Task: Find a place to stay in Renqiu, China, from June 11 to June 17 for 1 guest, with a price range of ₹5000 to ₹12000, a private room, and free cancellation.
Action: Mouse moved to (395, 91)
Screenshot: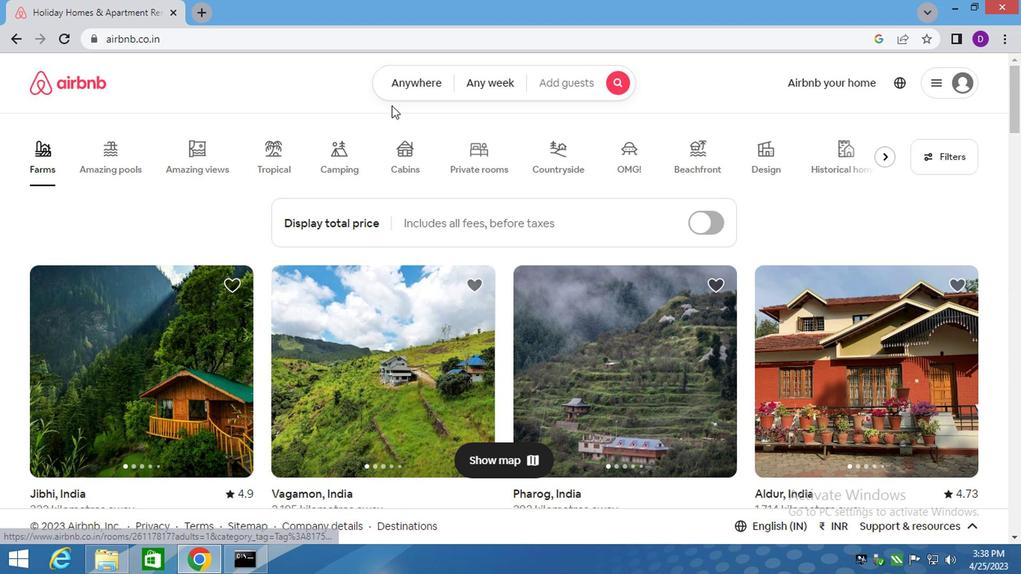 
Action: Mouse pressed left at (395, 91)
Screenshot: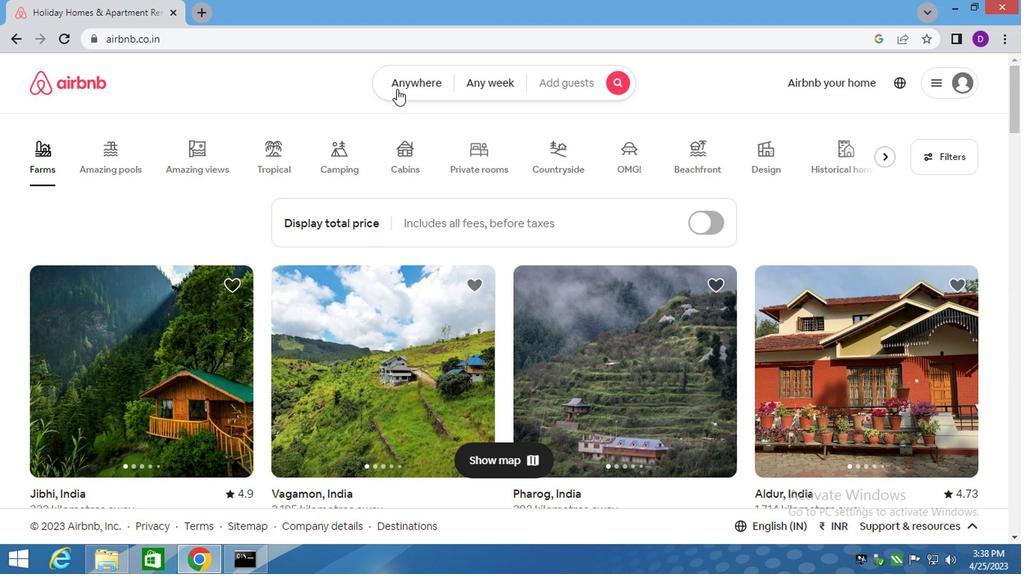 
Action: Mouse moved to (246, 149)
Screenshot: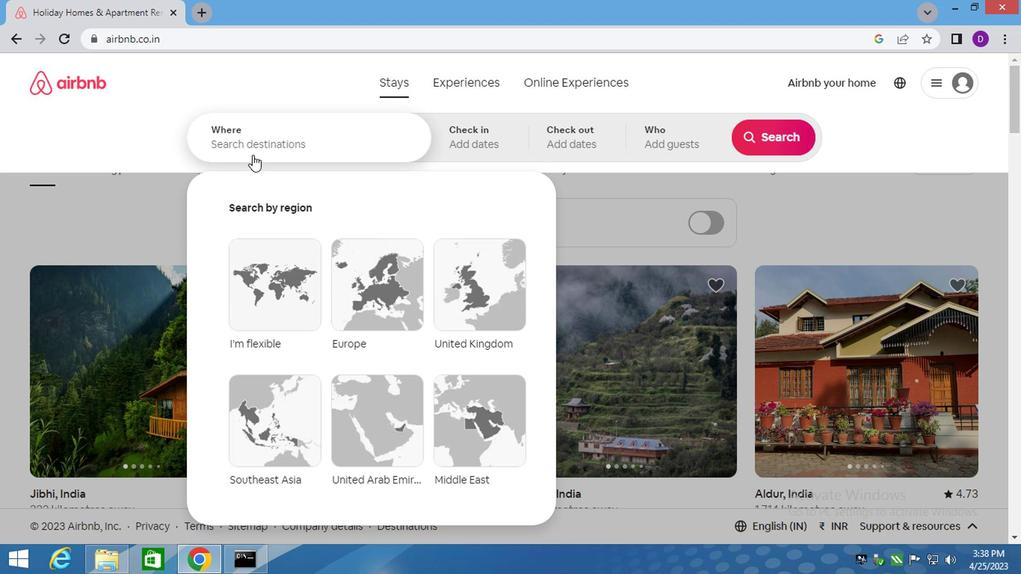 
Action: Mouse pressed left at (246, 149)
Screenshot: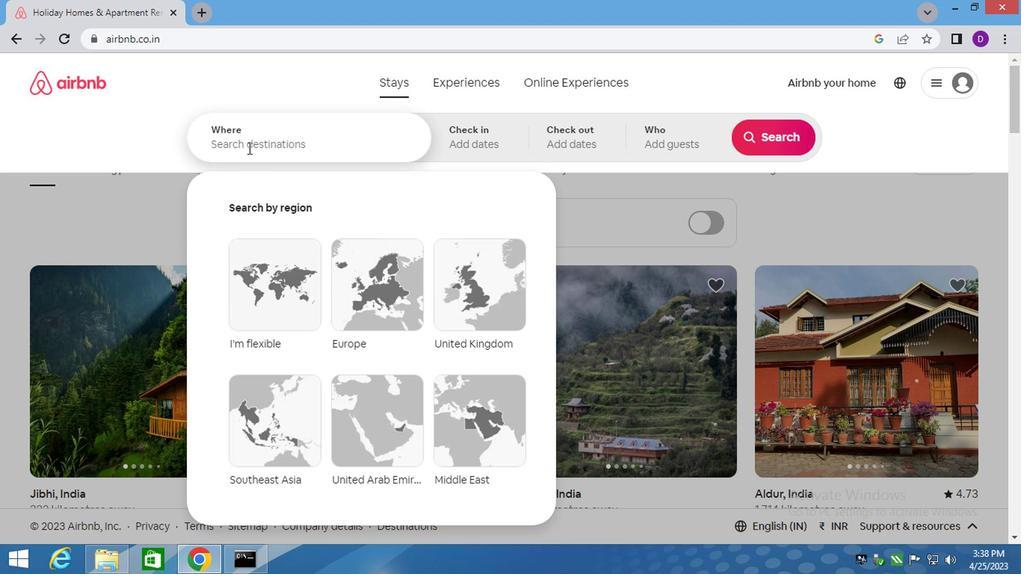 
Action: Key pressed <Key.shift><Key.shift><Key.shift><Key.shift><Key.shift><Key.shift><Key.shift><Key.shift><Key.shift><Key.shift><Key.shift><Key.shift><Key.shift><Key.shift>RENQUI,<Key.space><Key.shift>CHINA<Key.enter>
Screenshot: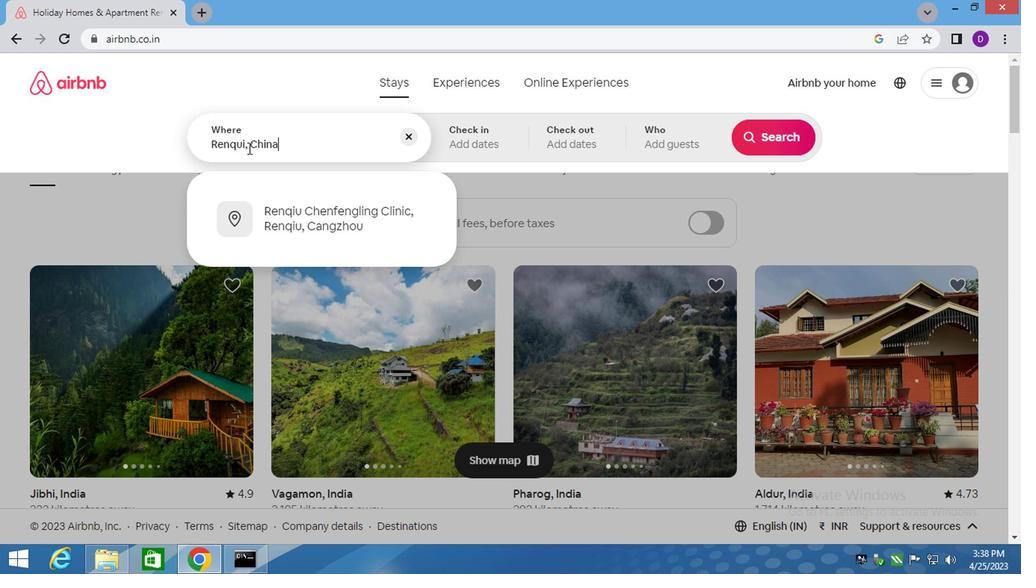 
Action: Mouse moved to (755, 252)
Screenshot: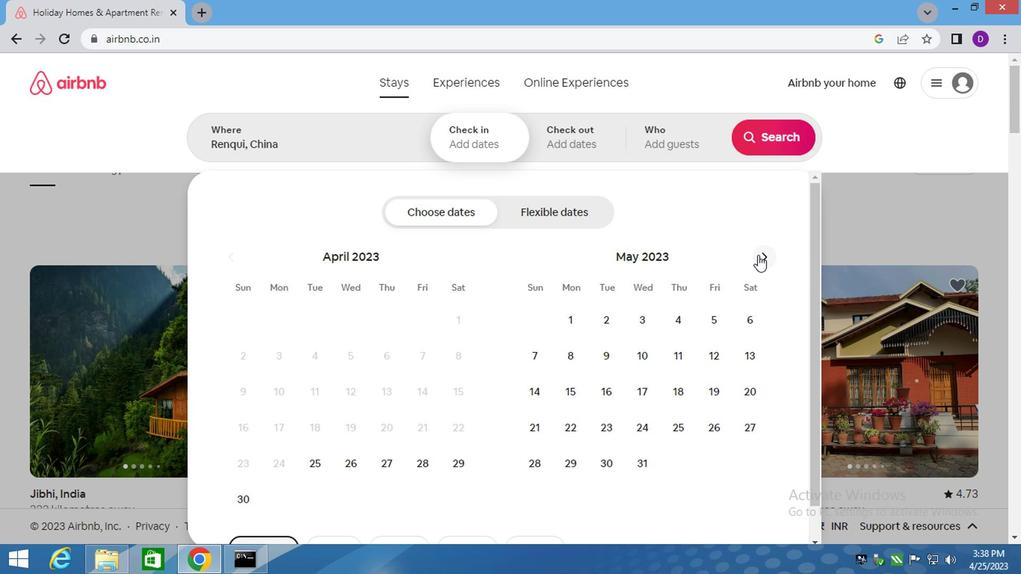 
Action: Mouse pressed left at (755, 252)
Screenshot: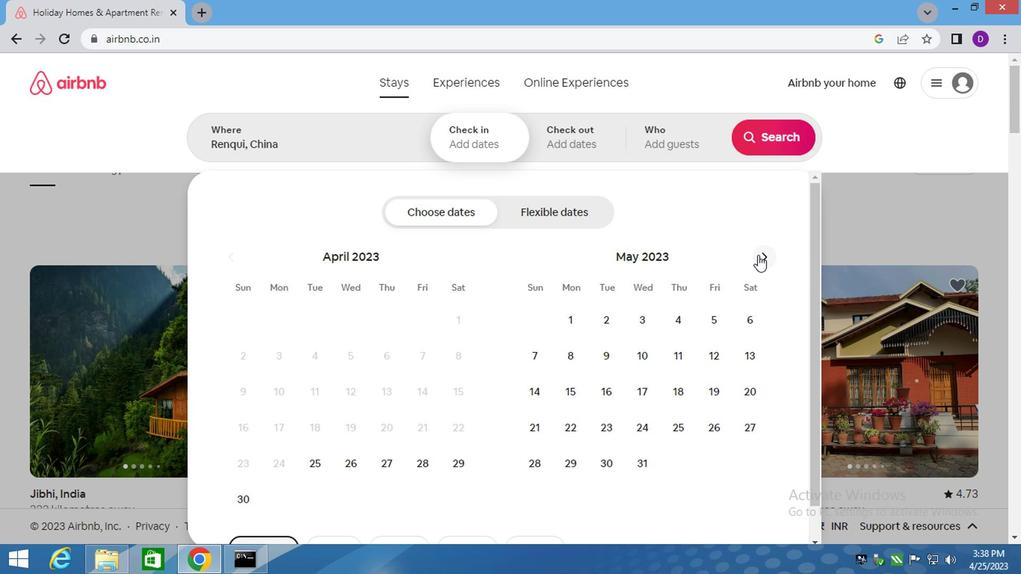 
Action: Mouse moved to (532, 392)
Screenshot: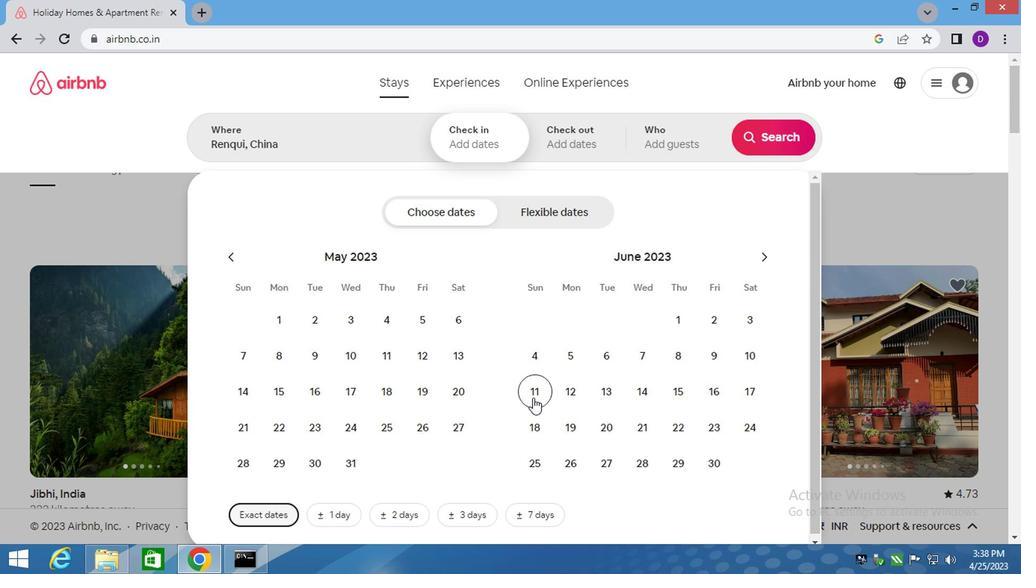 
Action: Mouse pressed left at (532, 392)
Screenshot: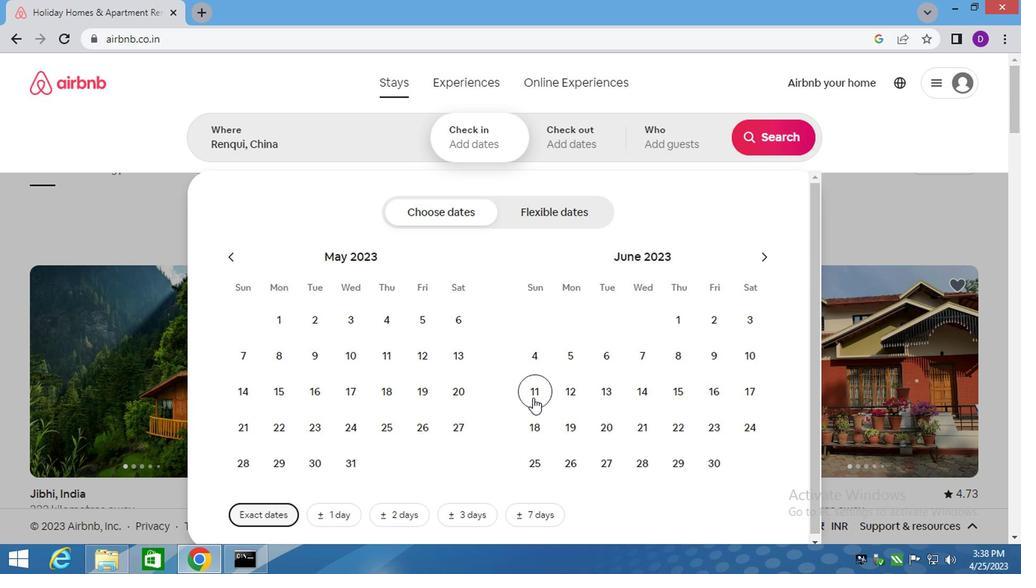 
Action: Mouse moved to (744, 386)
Screenshot: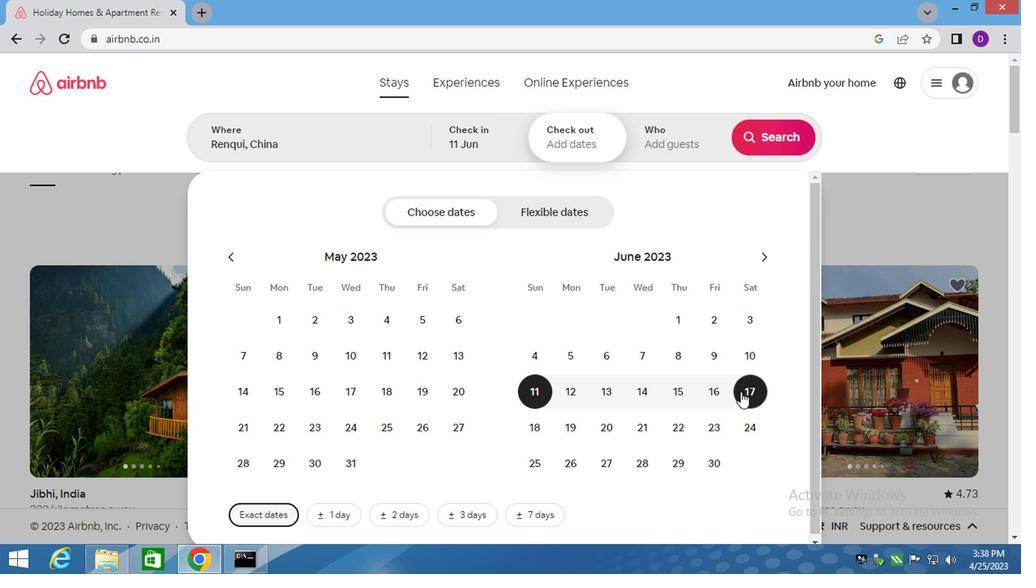 
Action: Mouse pressed left at (744, 386)
Screenshot: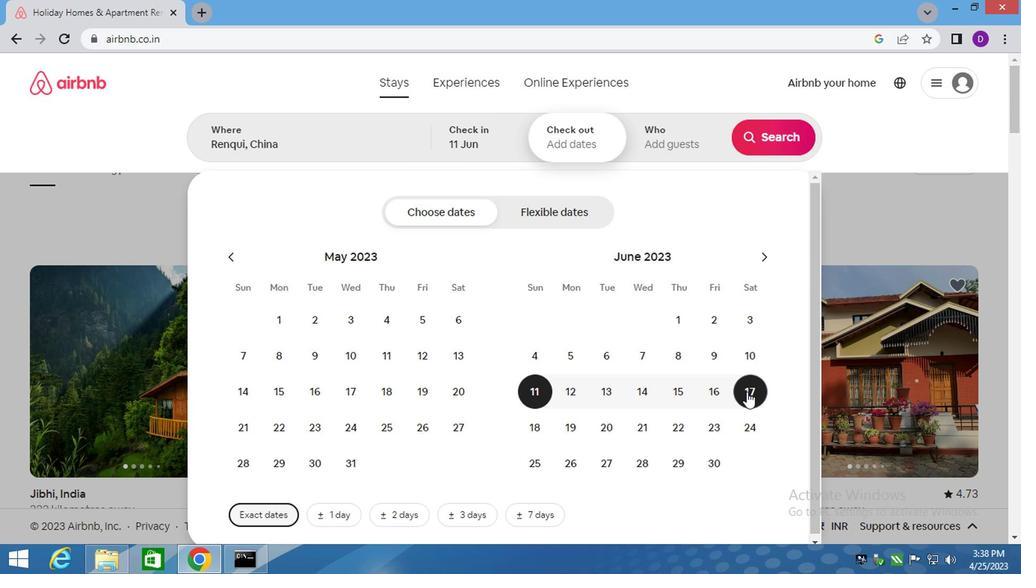 
Action: Mouse moved to (667, 152)
Screenshot: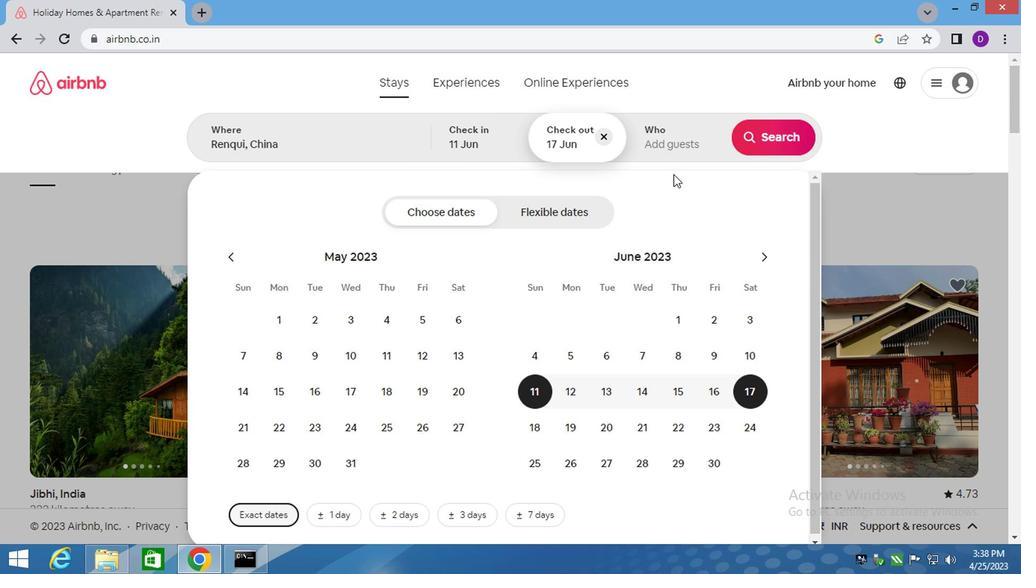 
Action: Mouse pressed left at (667, 152)
Screenshot: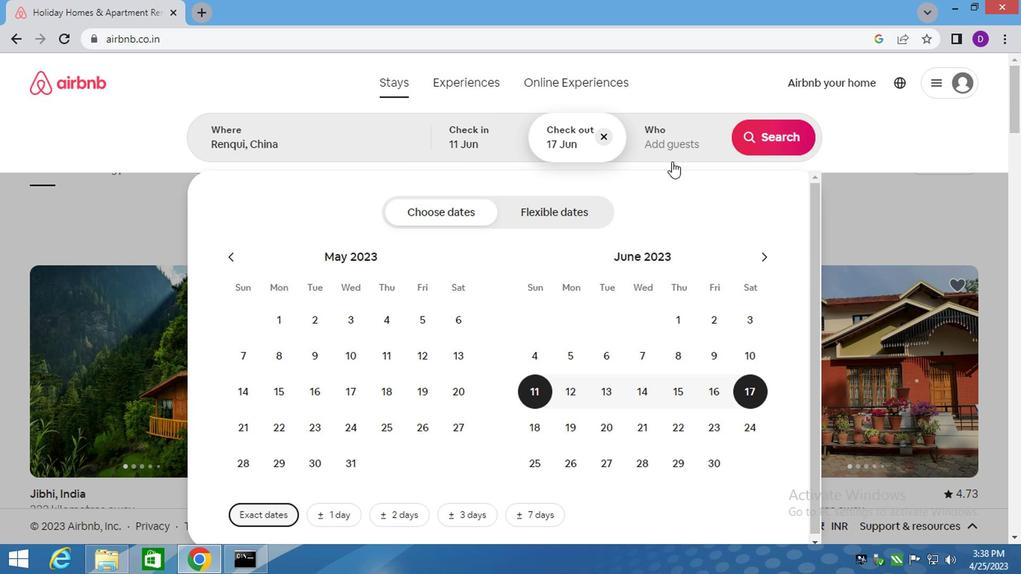 
Action: Mouse moved to (771, 215)
Screenshot: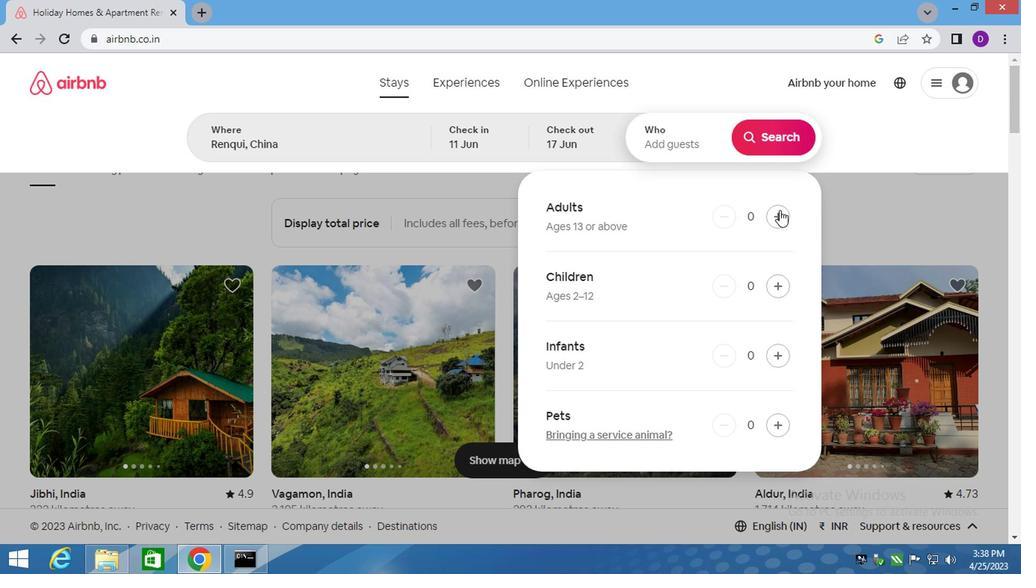 
Action: Mouse pressed left at (771, 215)
Screenshot: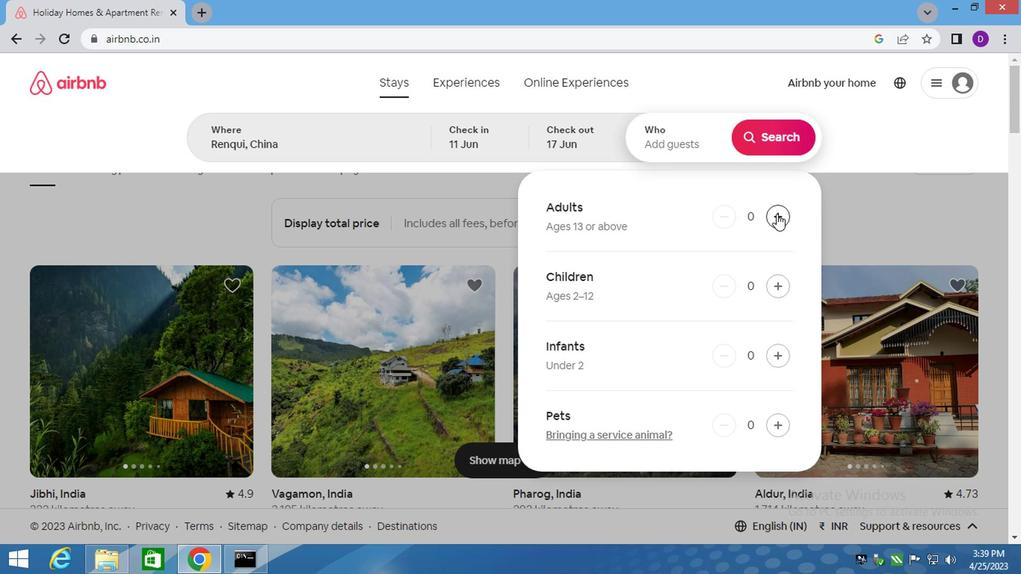 
Action: Mouse moved to (767, 142)
Screenshot: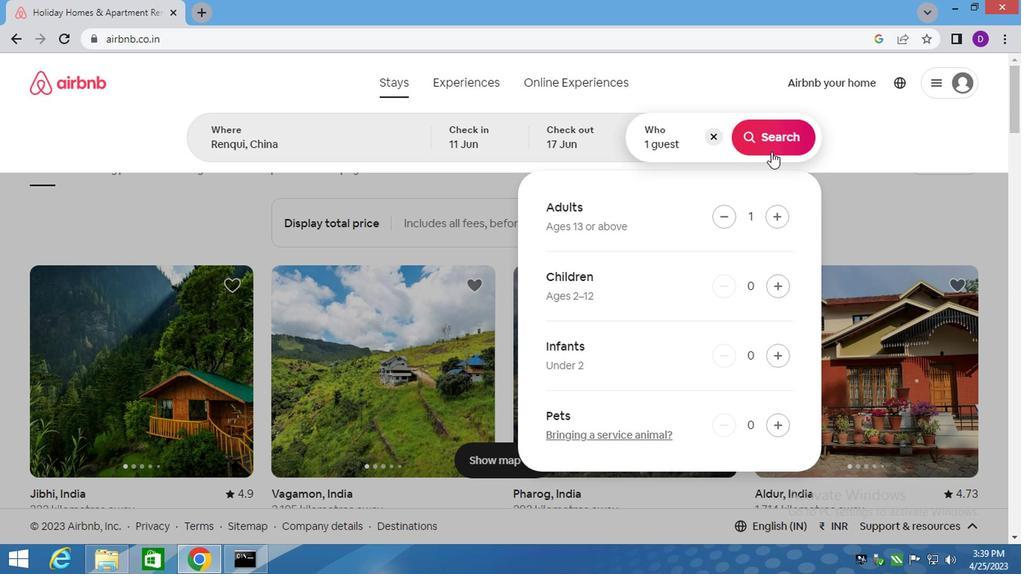 
Action: Mouse pressed left at (767, 142)
Screenshot: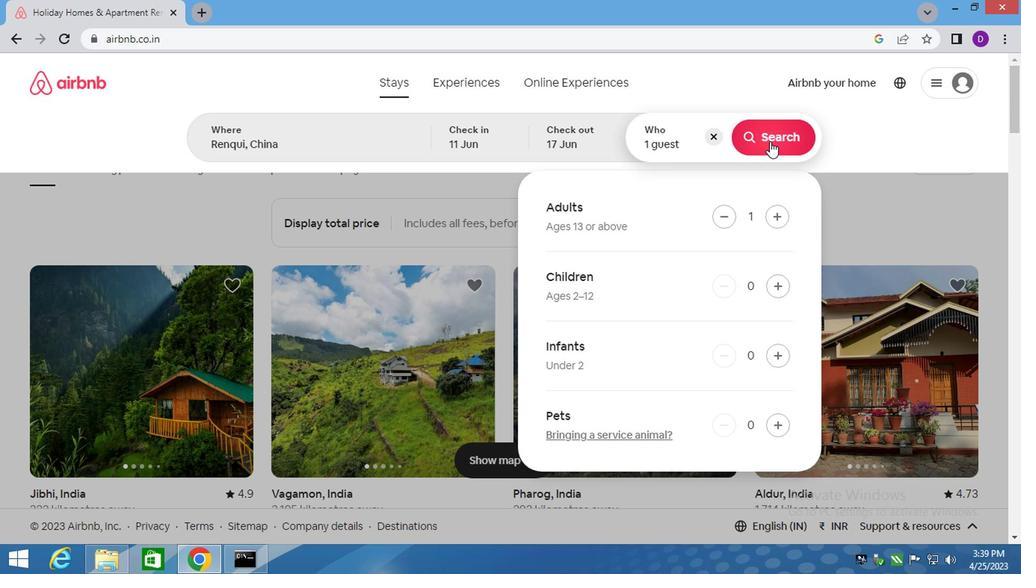 
Action: Mouse moved to (959, 141)
Screenshot: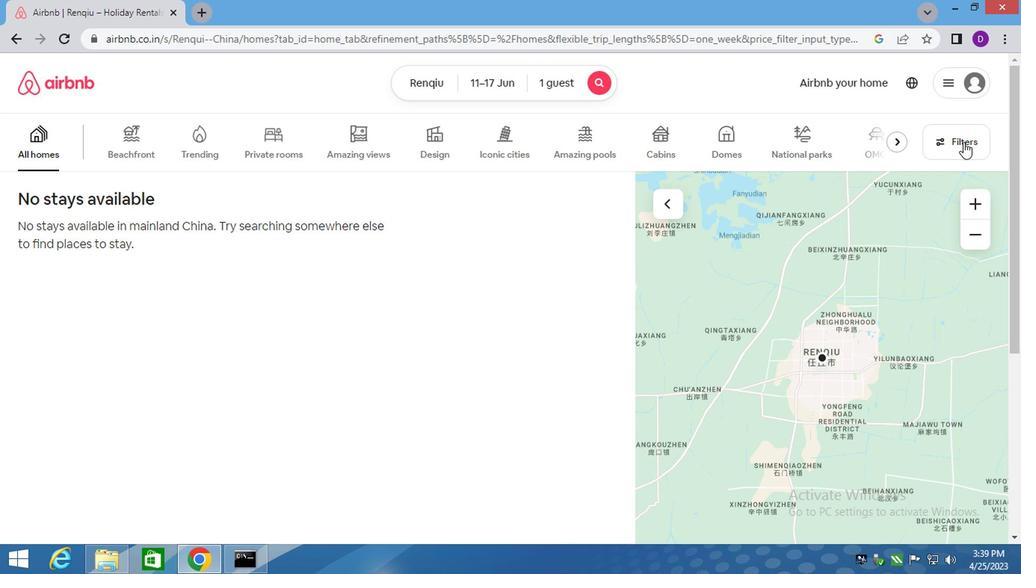 
Action: Mouse pressed left at (959, 141)
Screenshot: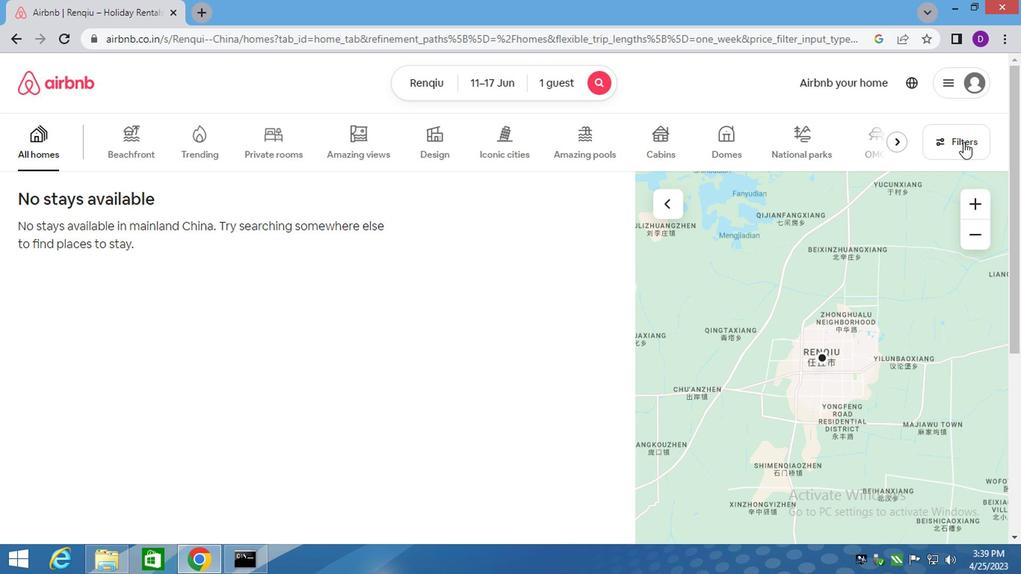 
Action: Mouse moved to (317, 234)
Screenshot: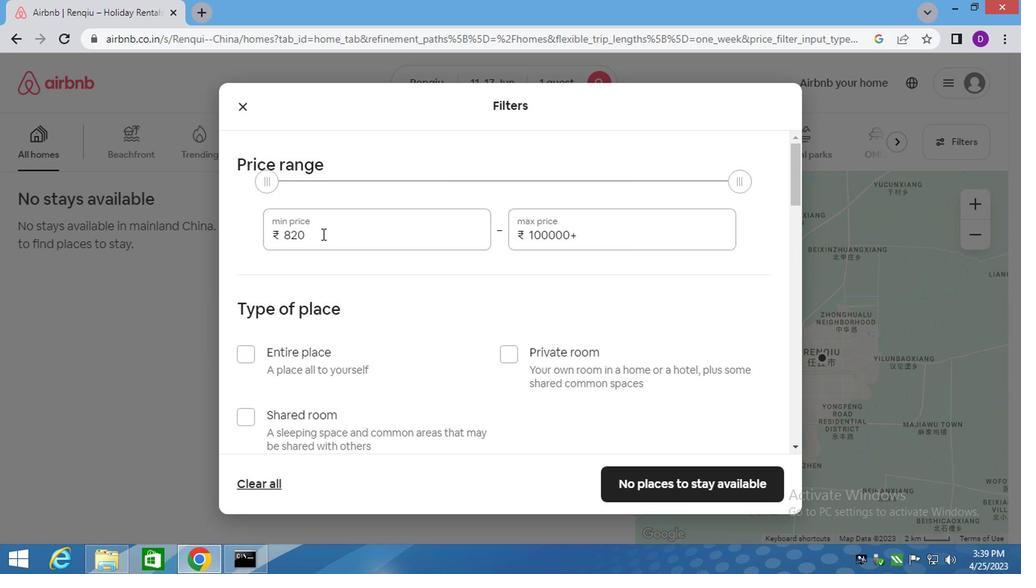 
Action: Mouse pressed left at (317, 234)
Screenshot: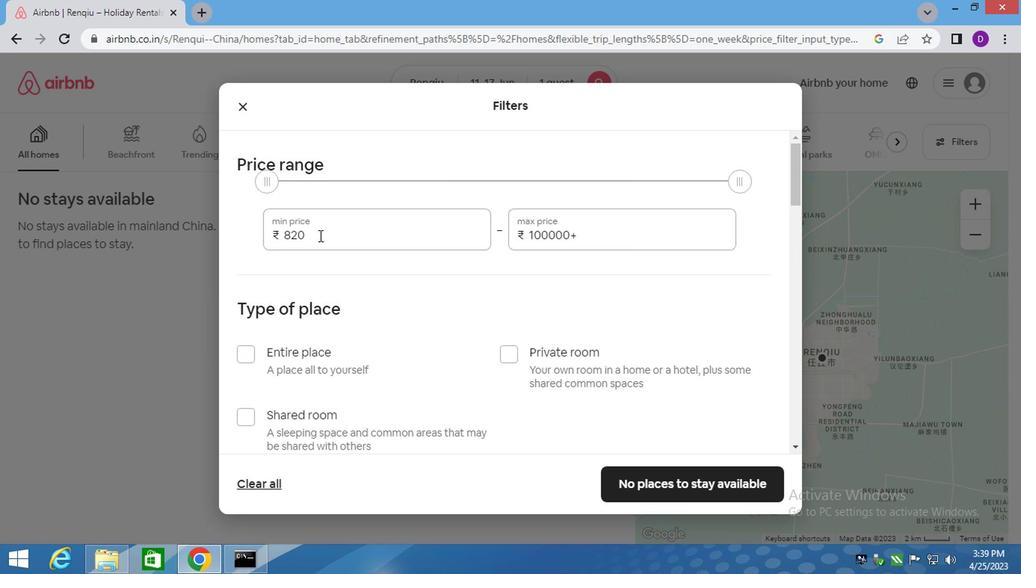 
Action: Mouse pressed left at (317, 234)
Screenshot: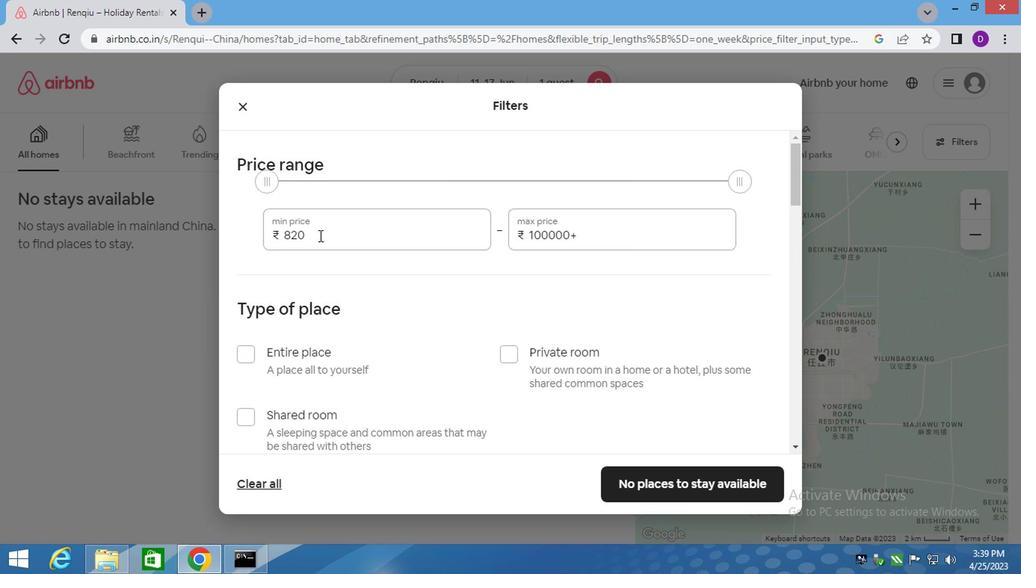 
Action: Mouse moved to (316, 234)
Screenshot: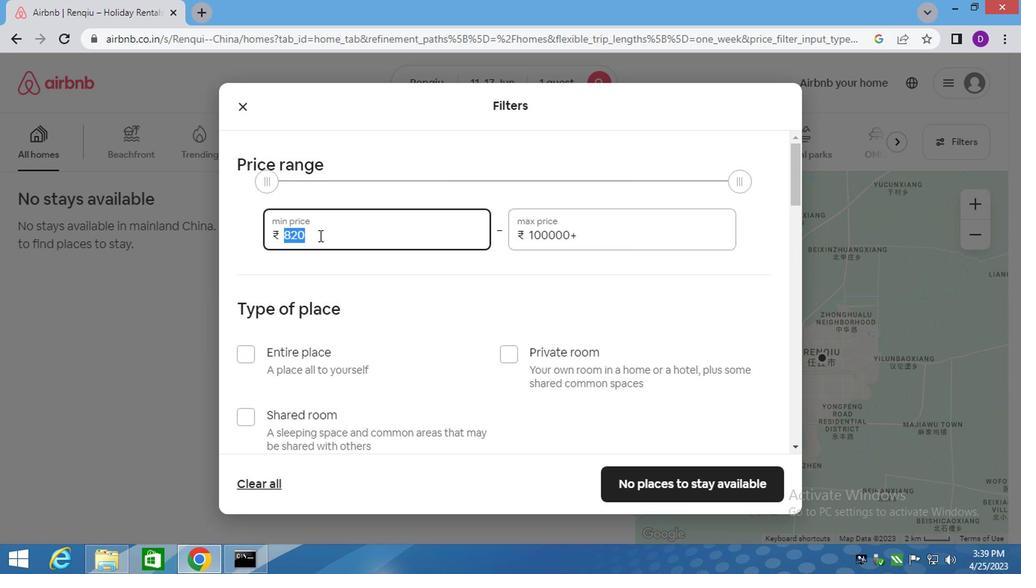 
Action: Key pressed 5000<Key.tab>12000
Screenshot: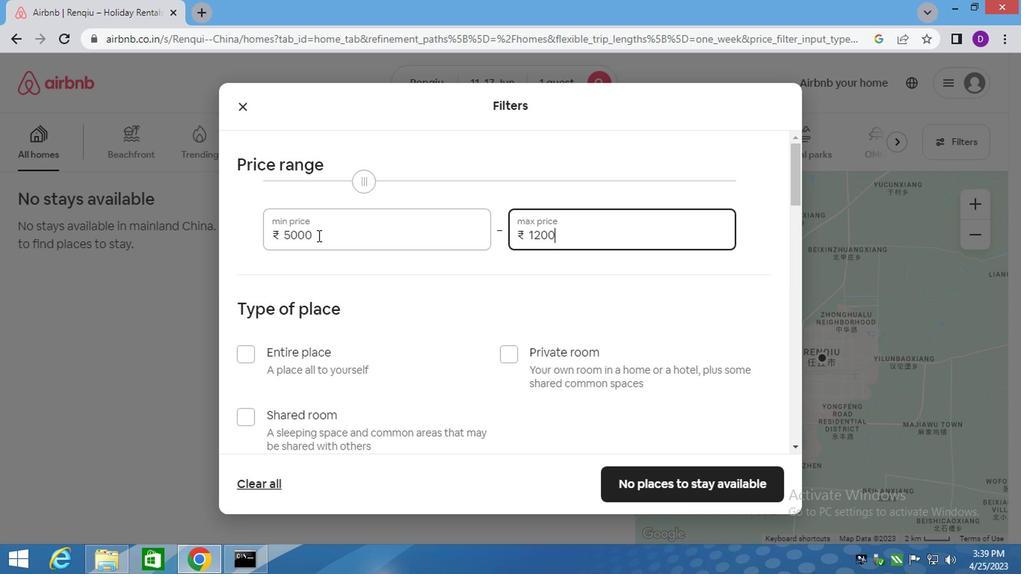 
Action: Mouse moved to (501, 352)
Screenshot: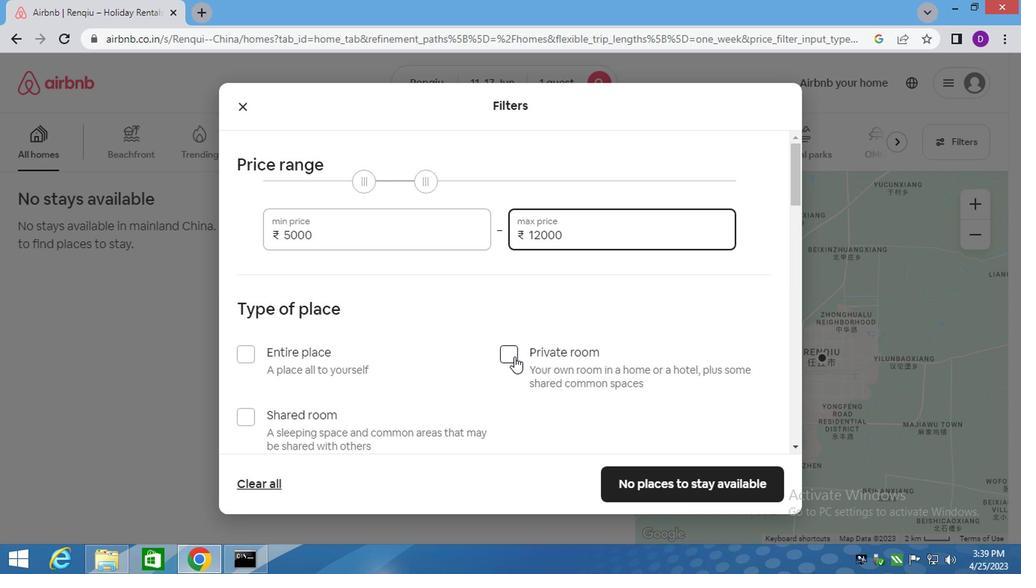 
Action: Mouse pressed left at (501, 352)
Screenshot: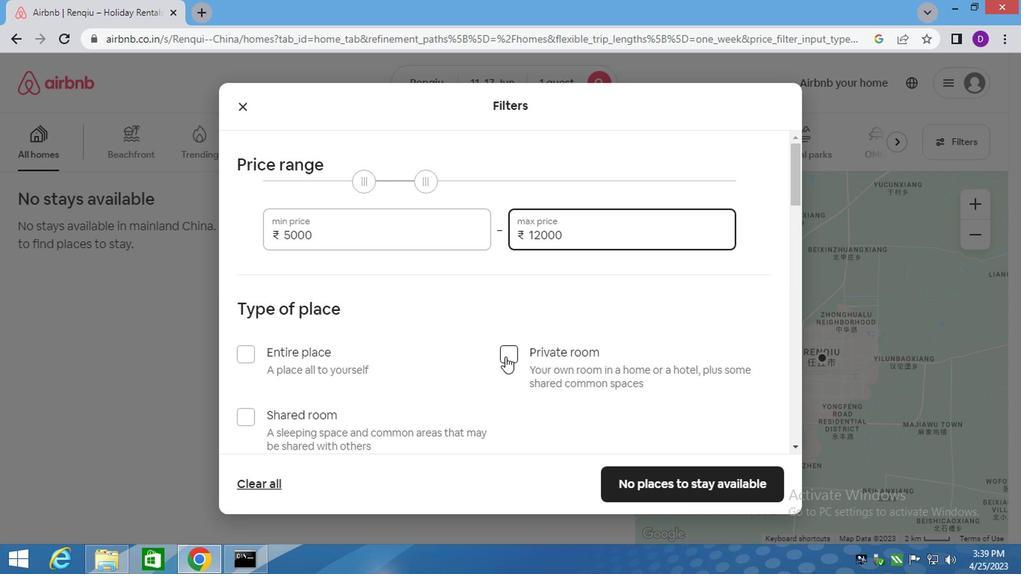 
Action: Mouse moved to (477, 386)
Screenshot: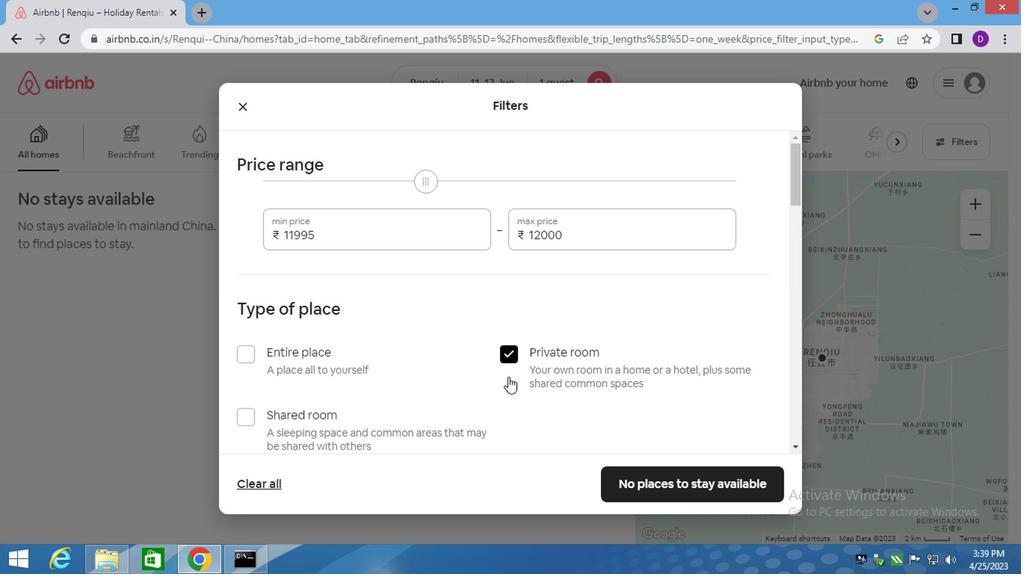 
Action: Mouse scrolled (477, 385) with delta (0, 0)
Screenshot: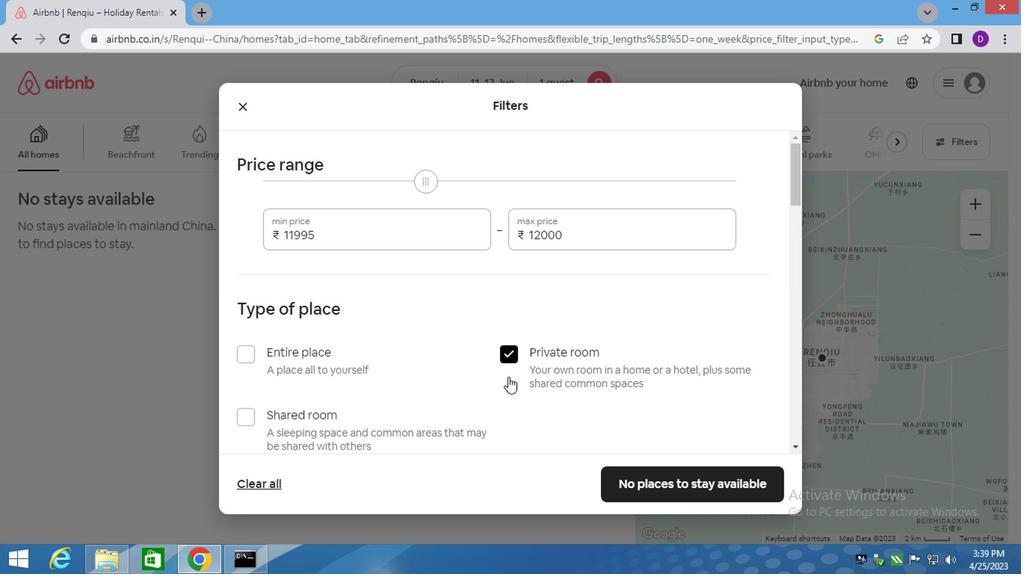 
Action: Mouse moved to (466, 390)
Screenshot: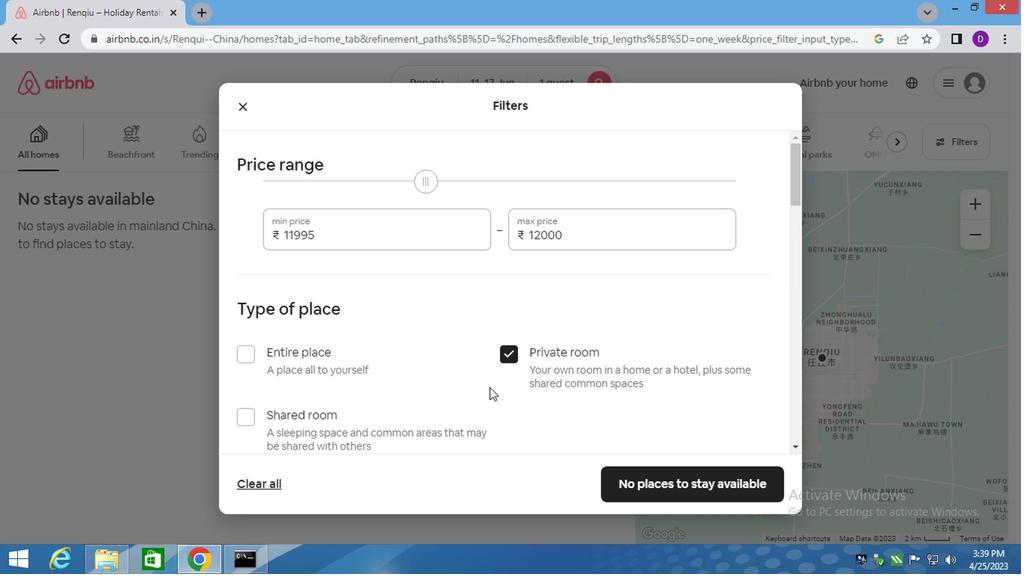 
Action: Mouse scrolled (466, 390) with delta (0, 0)
Screenshot: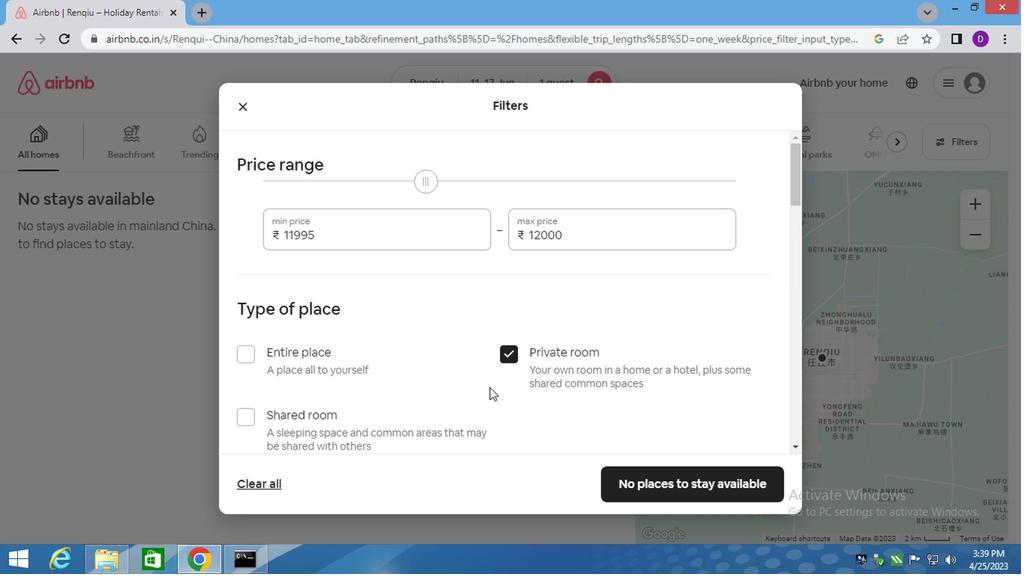 
Action: Mouse moved to (451, 392)
Screenshot: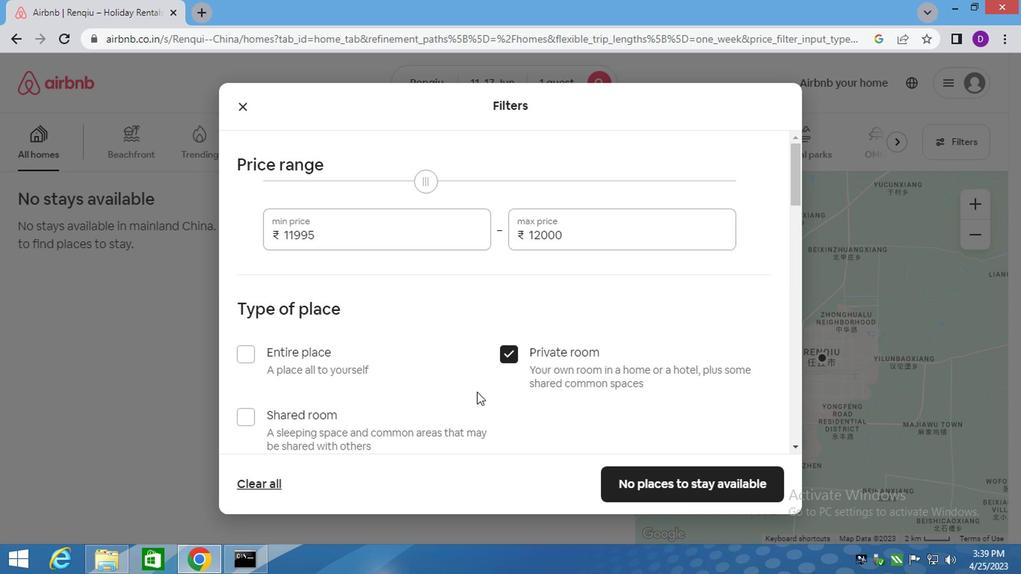 
Action: Mouse scrolled (451, 392) with delta (0, 0)
Screenshot: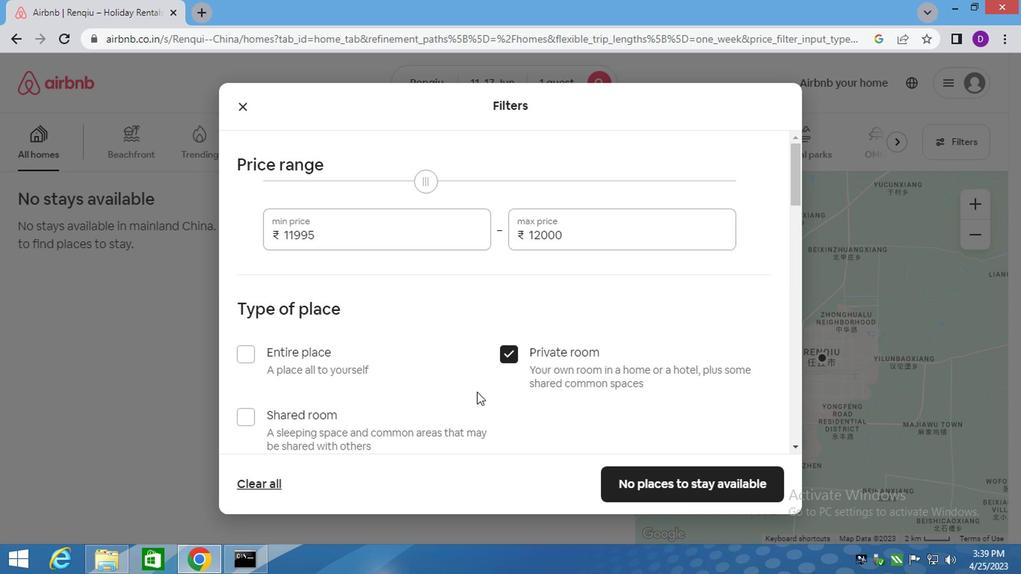 
Action: Mouse moved to (450, 392)
Screenshot: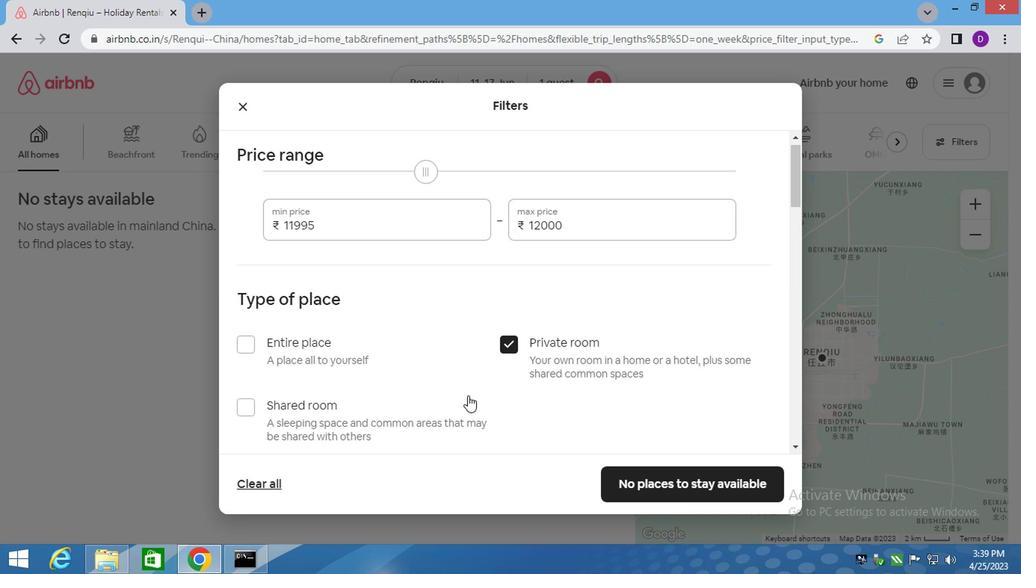 
Action: Mouse scrolled (450, 392) with delta (0, 0)
Screenshot: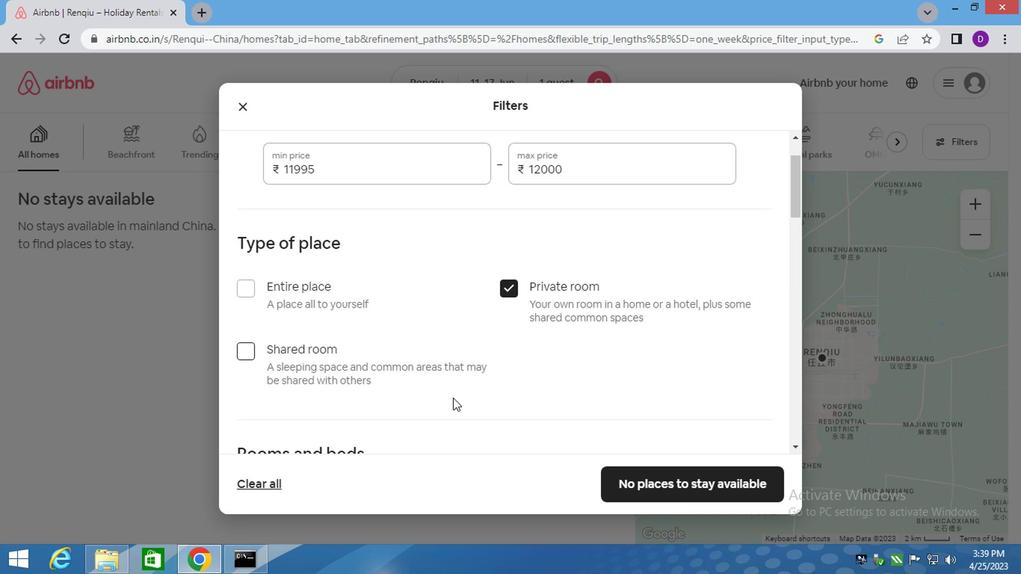 
Action: Mouse moved to (450, 392)
Screenshot: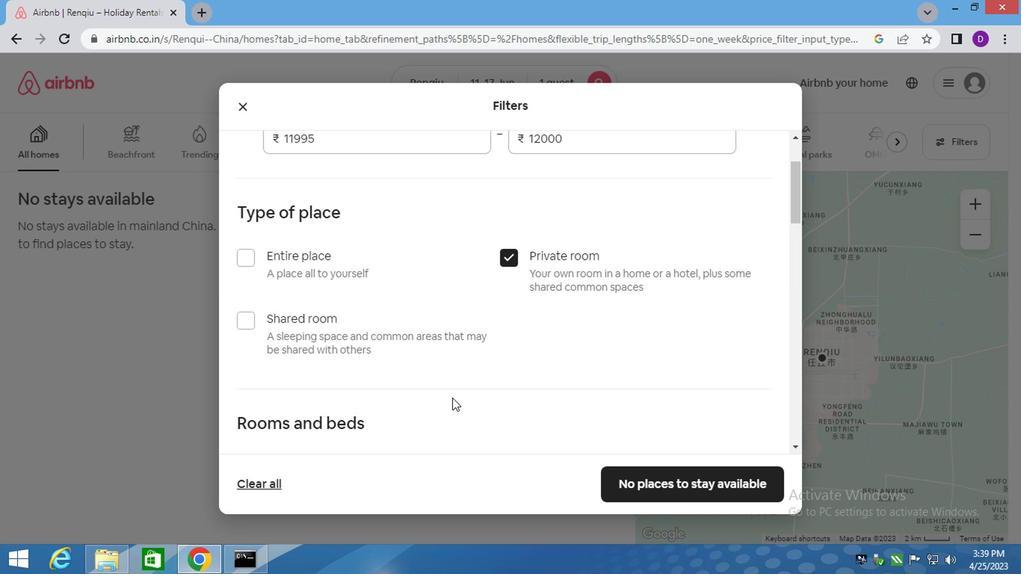 
Action: Mouse scrolled (450, 392) with delta (0, 0)
Screenshot: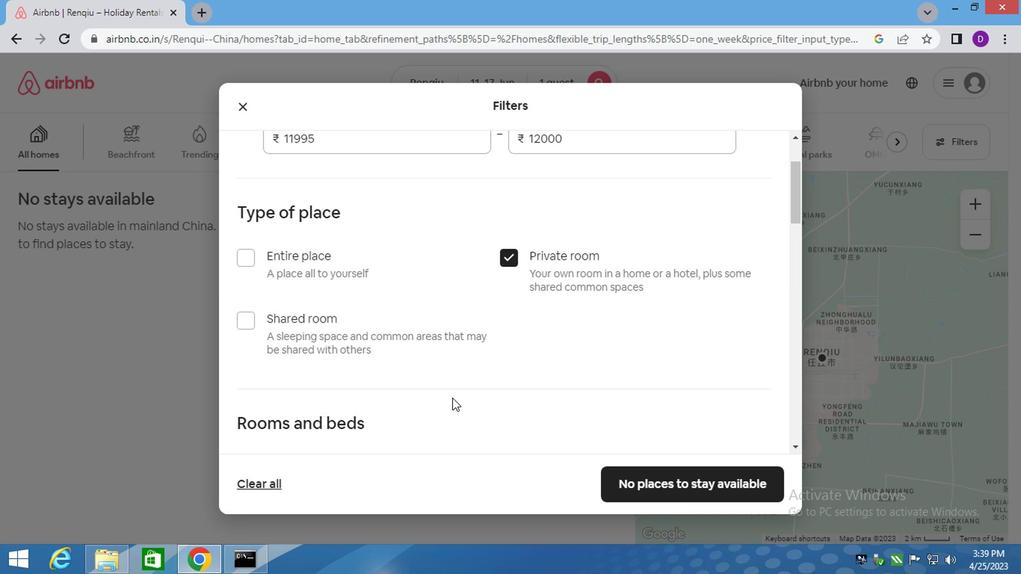 
Action: Mouse moved to (327, 216)
Screenshot: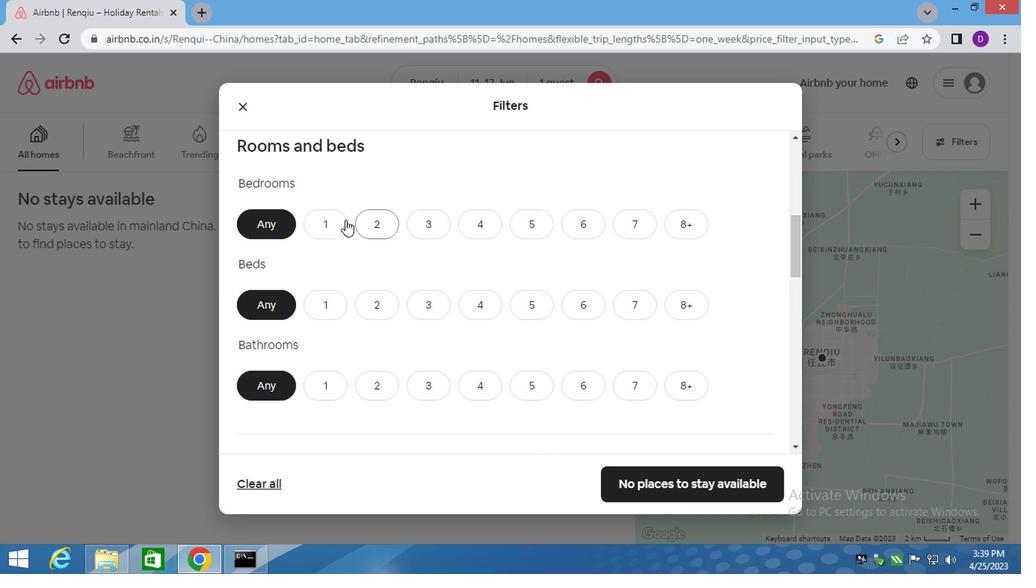 
Action: Mouse pressed left at (327, 216)
Screenshot: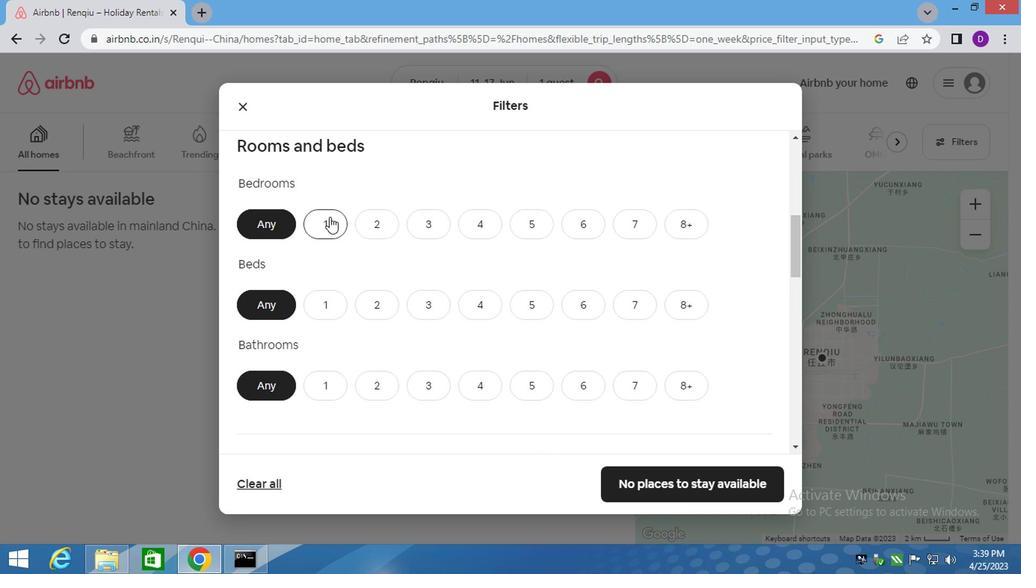 
Action: Mouse moved to (321, 306)
Screenshot: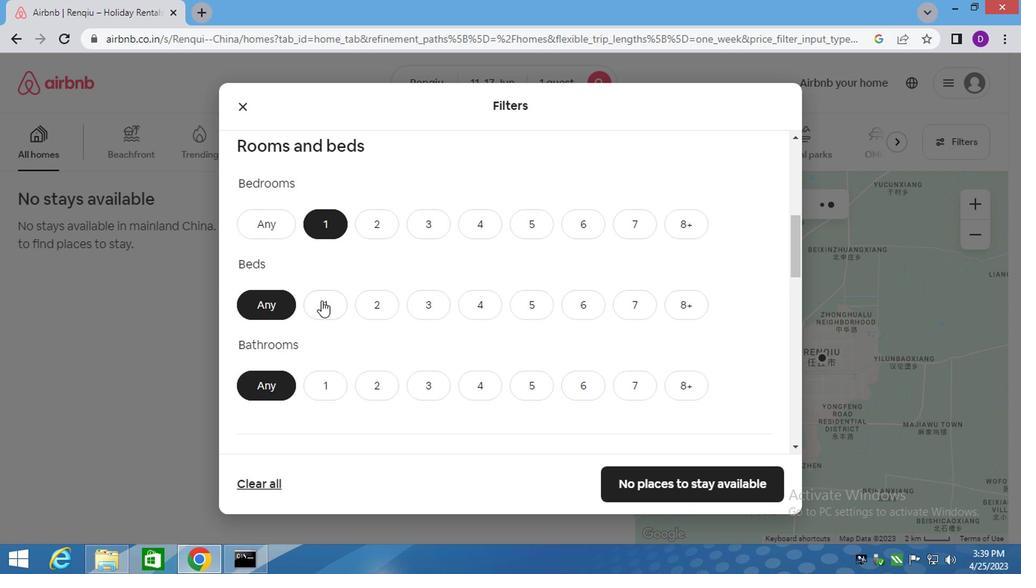 
Action: Mouse pressed left at (321, 306)
Screenshot: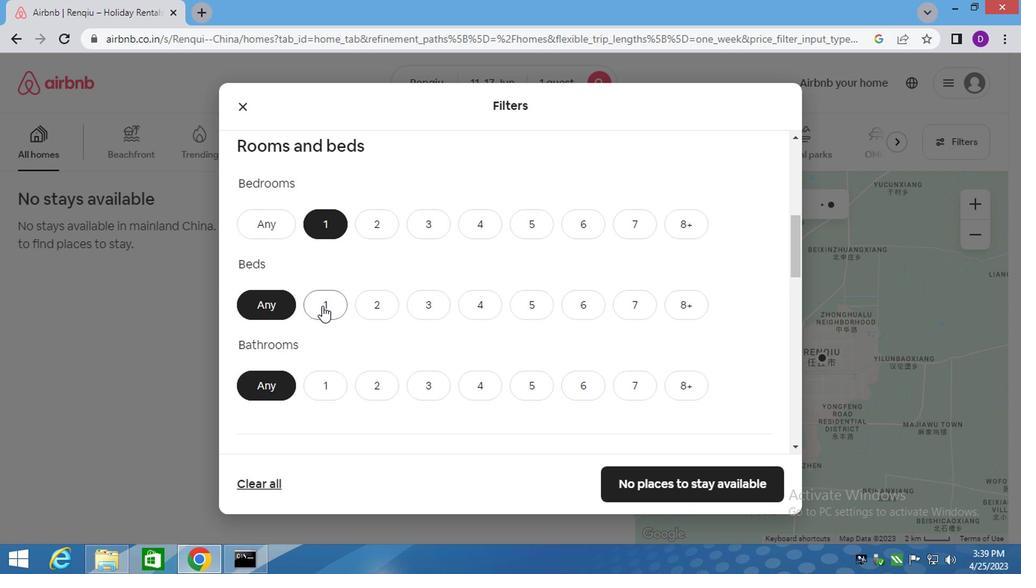 
Action: Mouse moved to (323, 374)
Screenshot: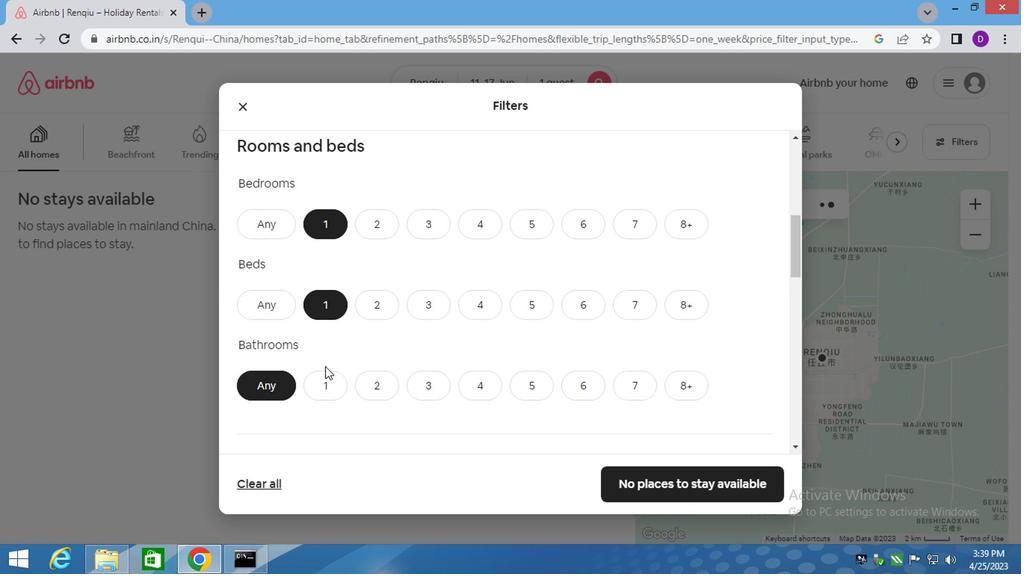 
Action: Mouse pressed left at (323, 374)
Screenshot: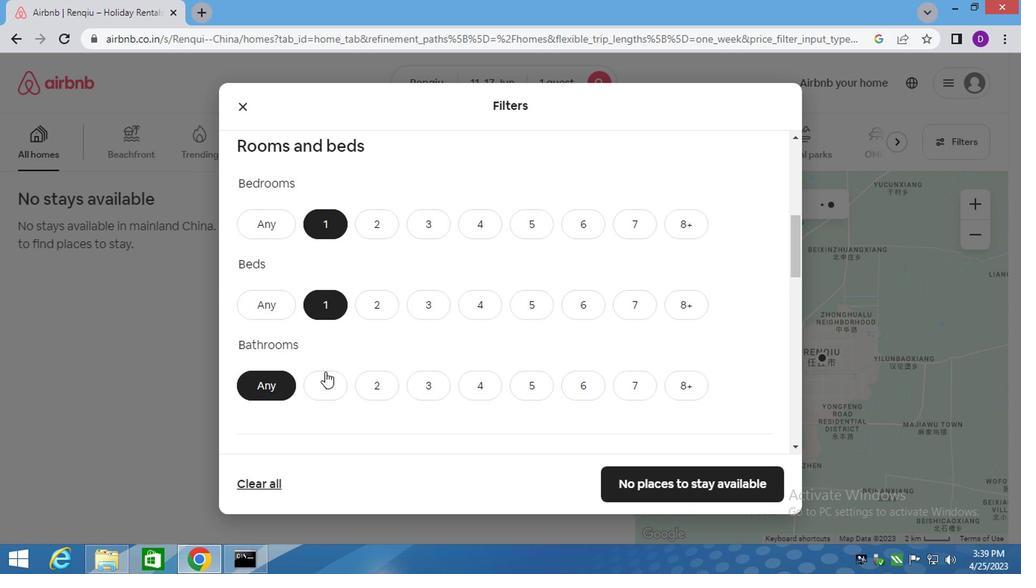 
Action: Mouse moved to (323, 380)
Screenshot: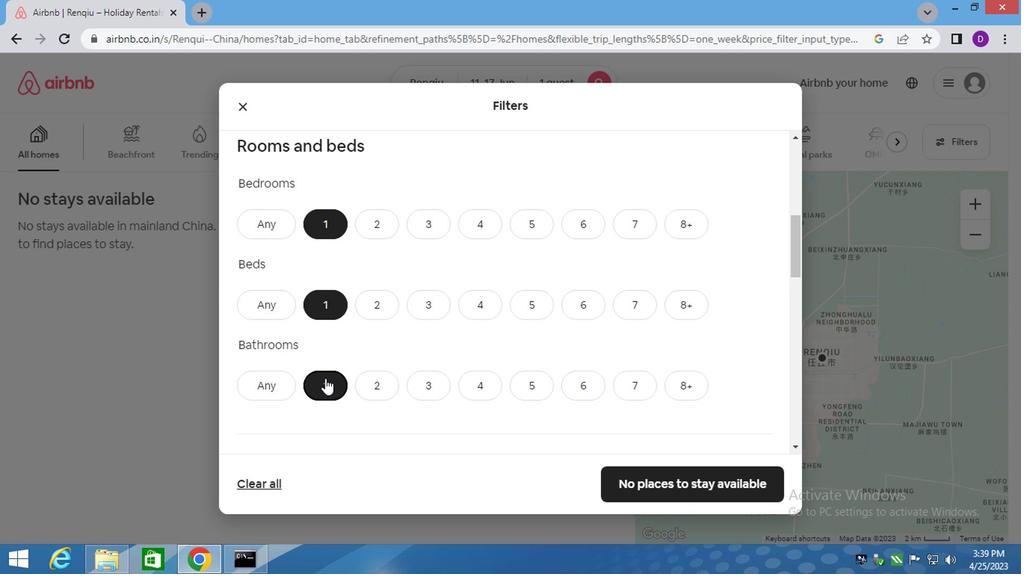 
Action: Mouse scrolled (323, 380) with delta (0, 0)
Screenshot: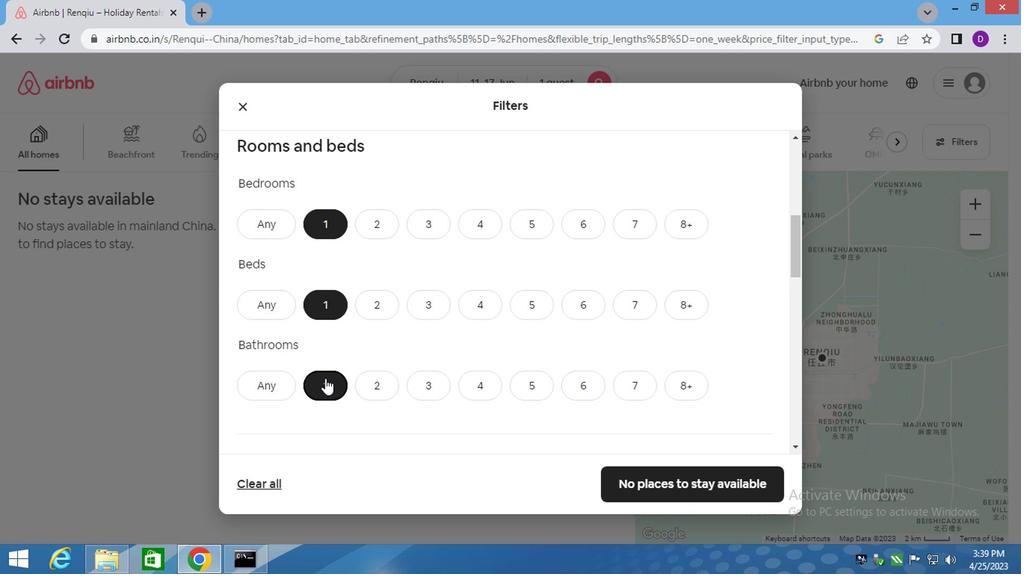 
Action: Mouse moved to (323, 390)
Screenshot: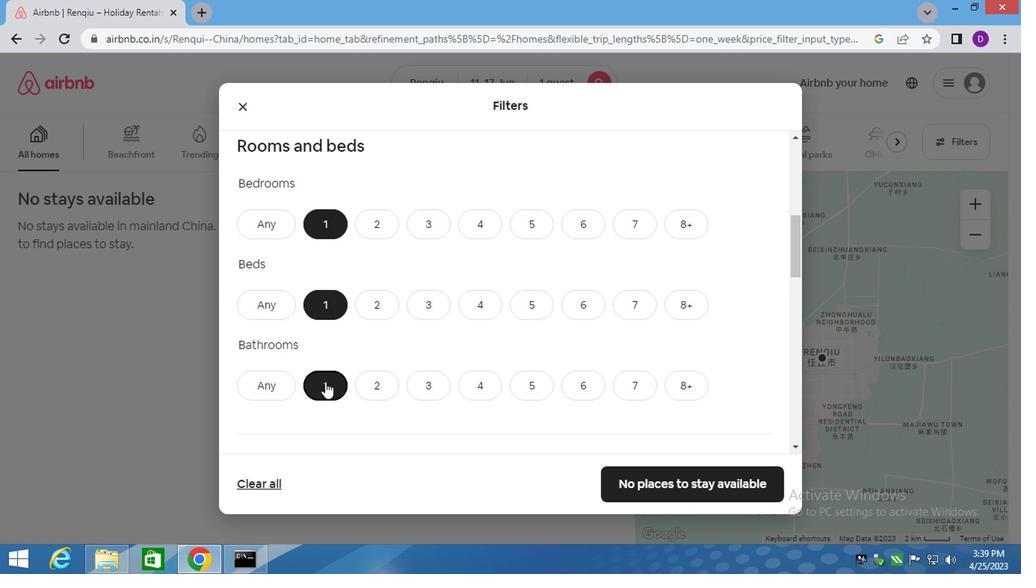
Action: Mouse scrolled (323, 386) with delta (0, -1)
Screenshot: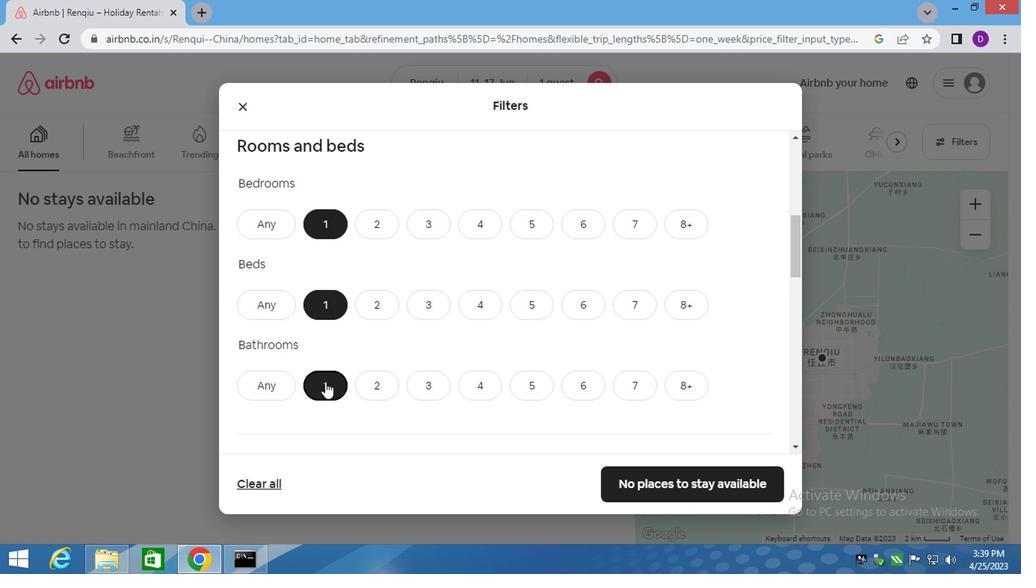 
Action: Mouse scrolled (323, 389) with delta (0, -1)
Screenshot: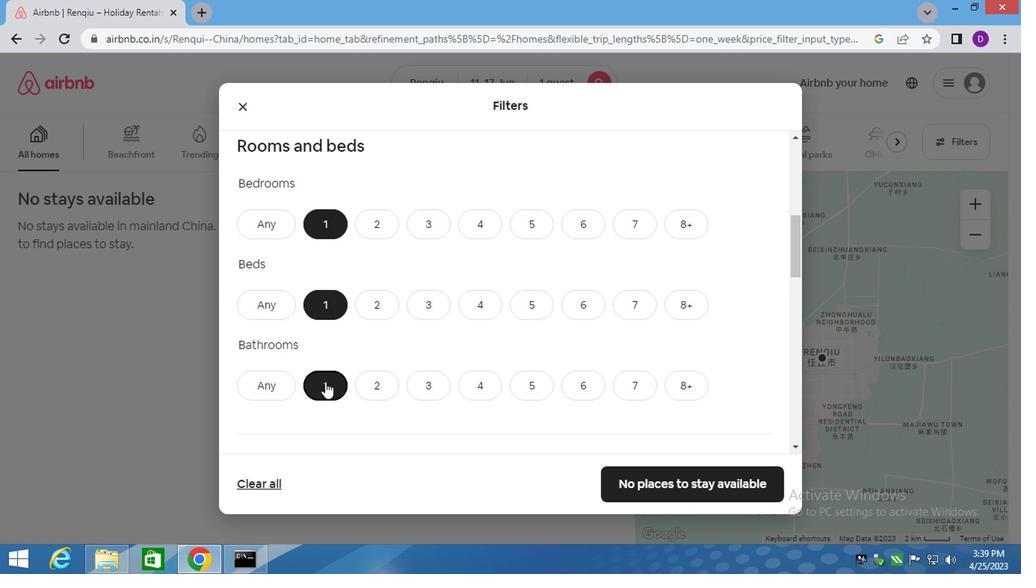 
Action: Mouse moved to (330, 364)
Screenshot: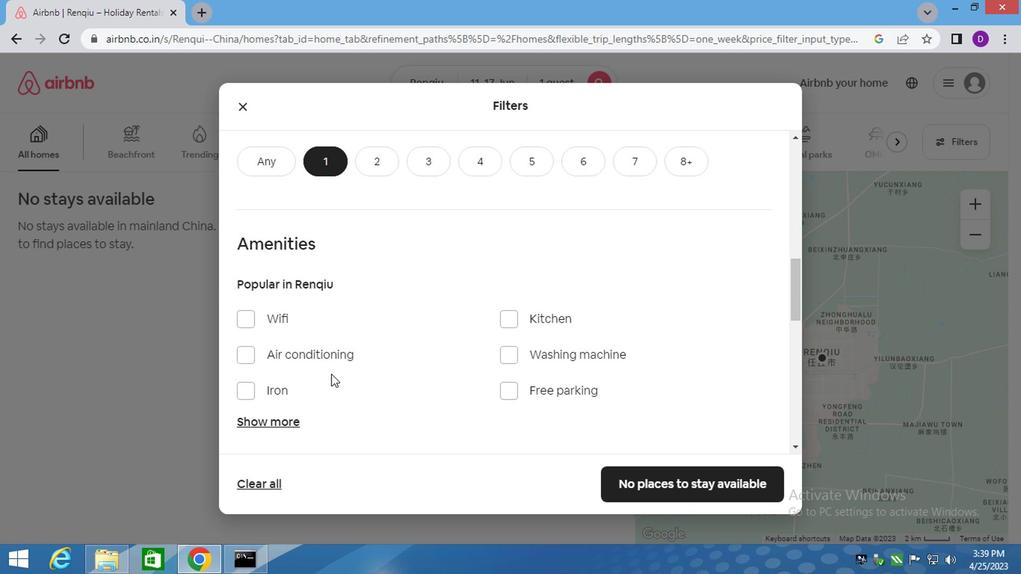
Action: Mouse scrolled (330, 363) with delta (0, -1)
Screenshot: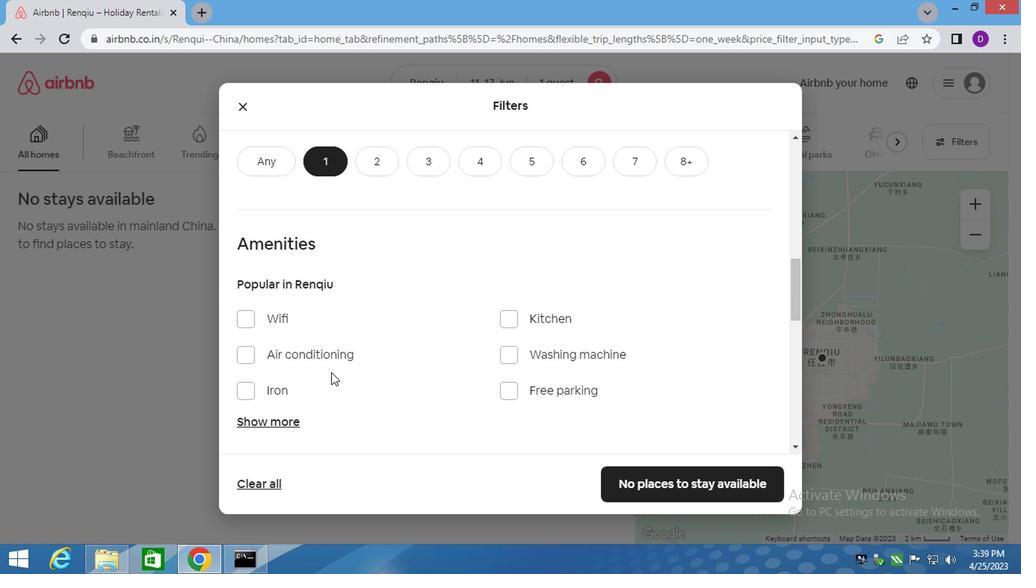
Action: Mouse scrolled (330, 363) with delta (0, -1)
Screenshot: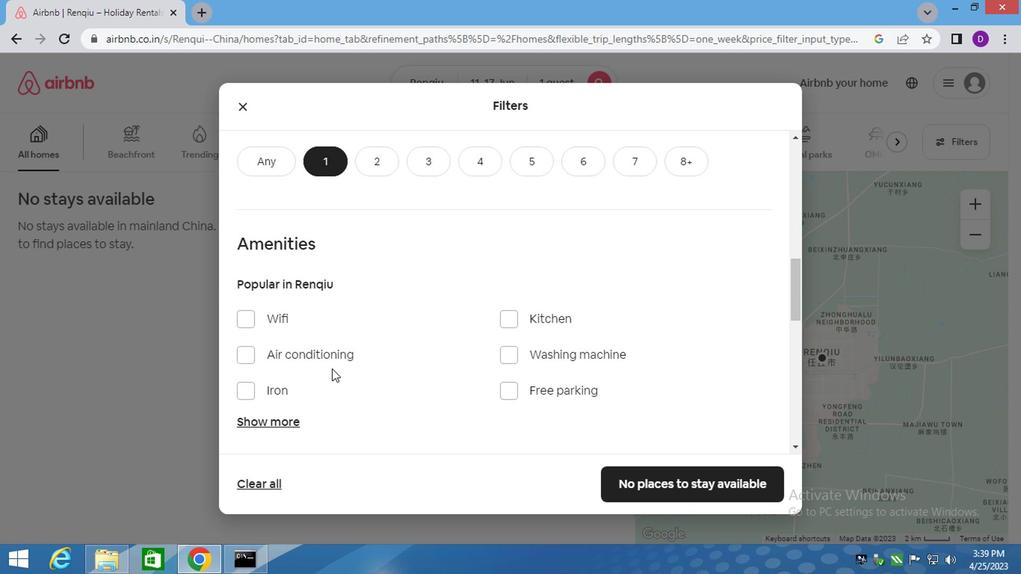 
Action: Mouse moved to (406, 359)
Screenshot: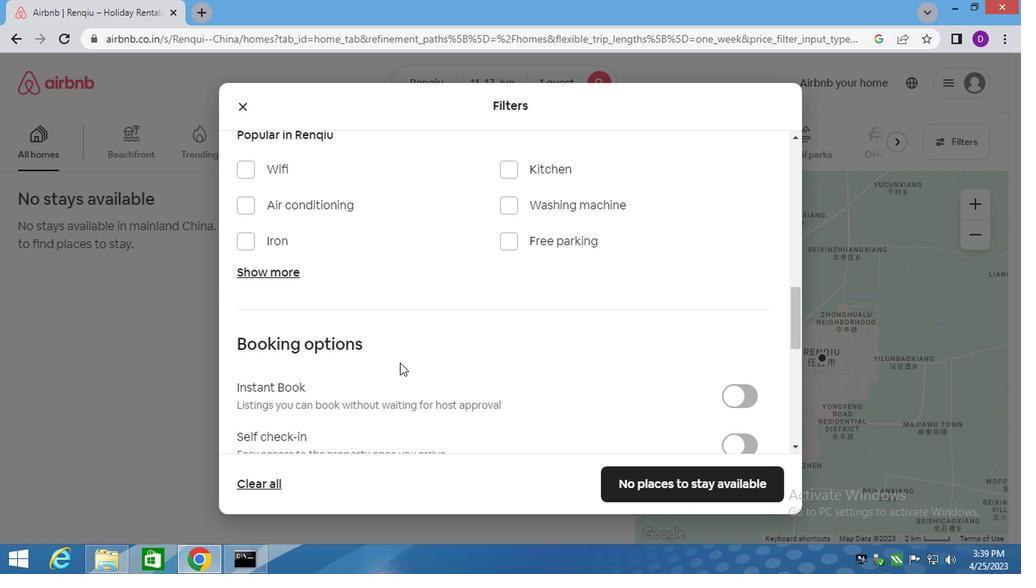
Action: Mouse scrolled (406, 358) with delta (0, 0)
Screenshot: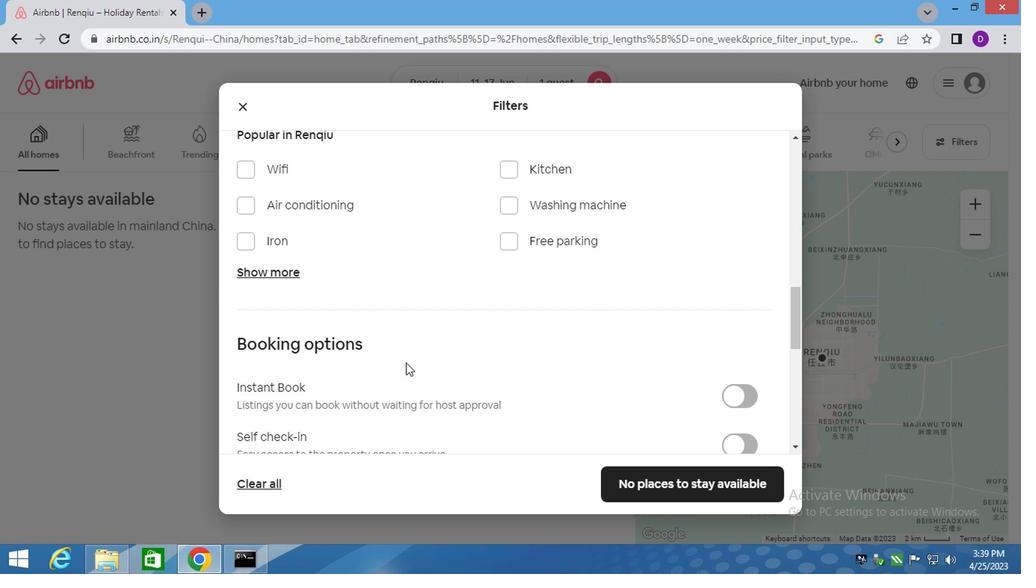 
Action: Mouse moved to (424, 360)
Screenshot: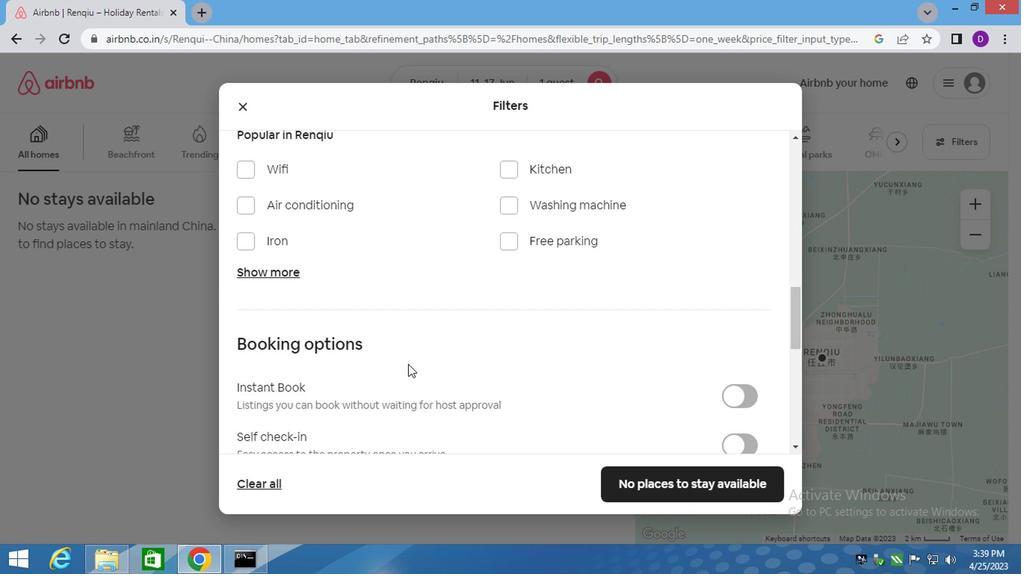 
Action: Mouse scrolled (418, 360) with delta (0, 0)
Screenshot: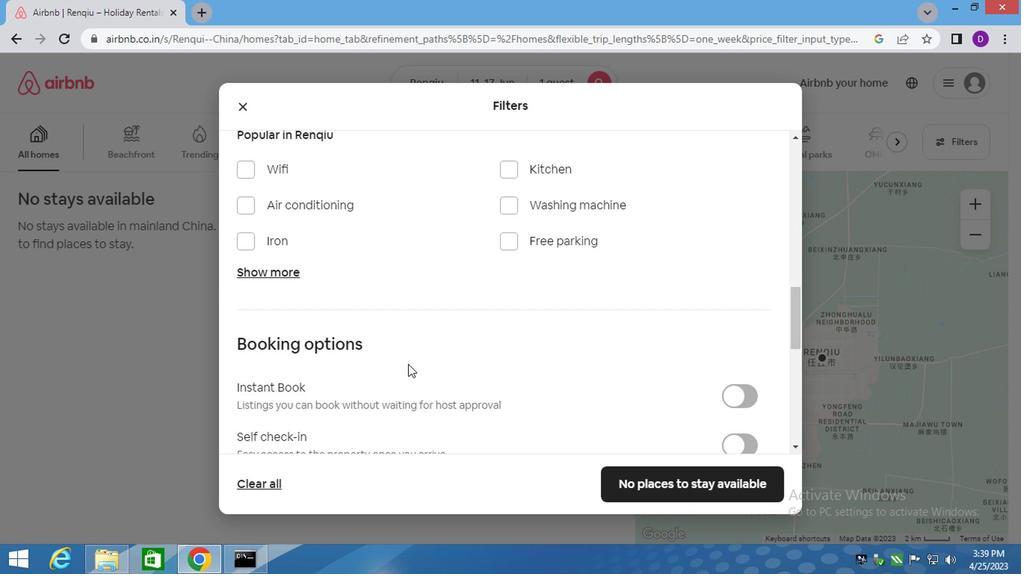 
Action: Mouse moved to (427, 360)
Screenshot: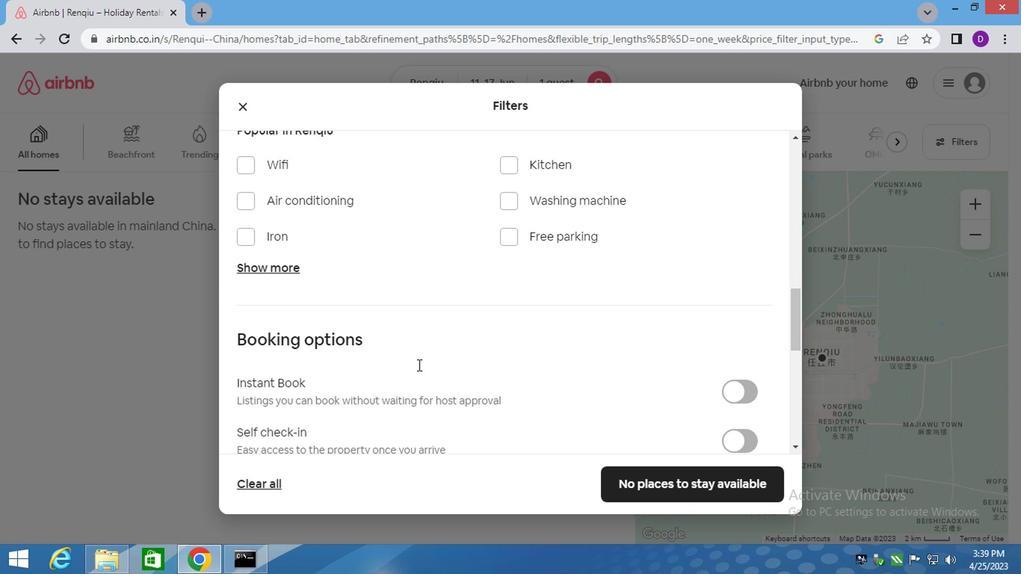 
Action: Mouse scrolled (427, 360) with delta (0, 0)
Screenshot: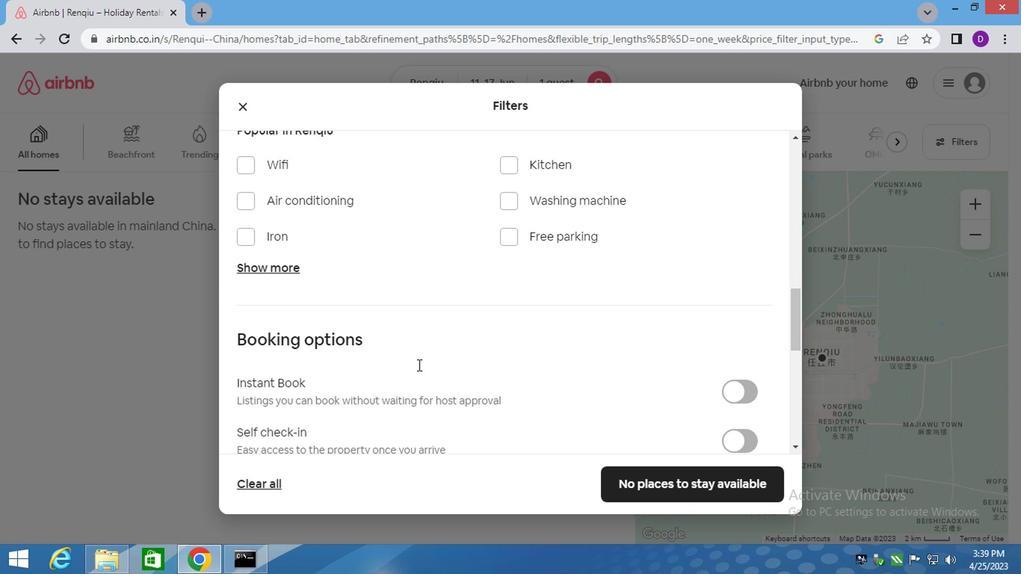 
Action: Mouse moved to (740, 227)
Screenshot: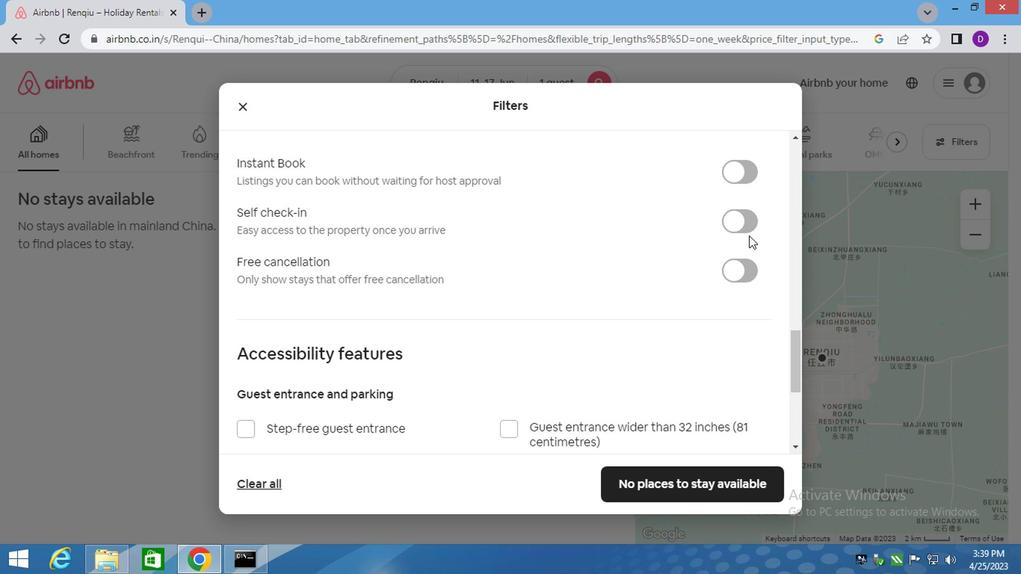 
Action: Mouse pressed left at (740, 227)
Screenshot: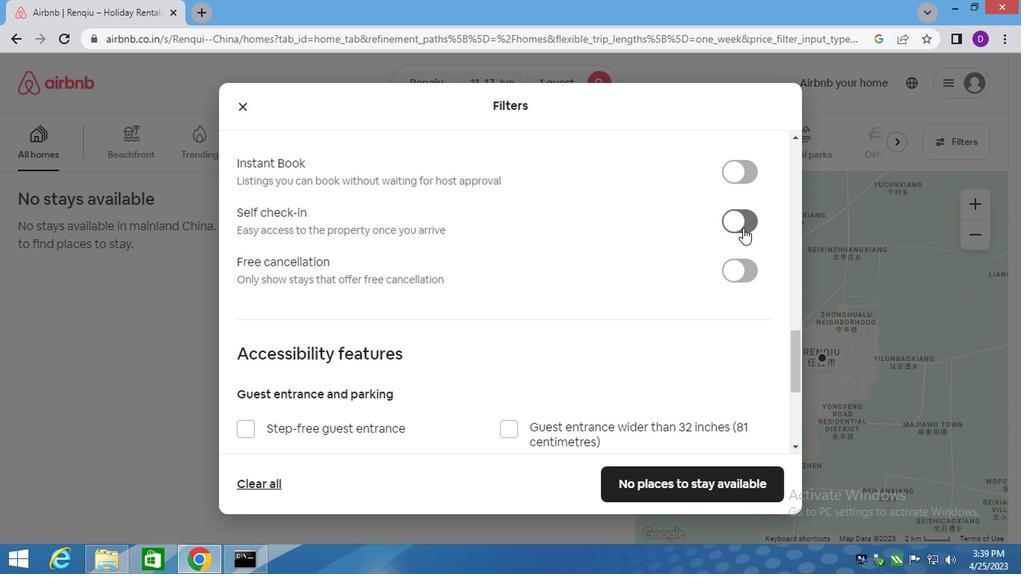 
Action: Mouse moved to (445, 353)
Screenshot: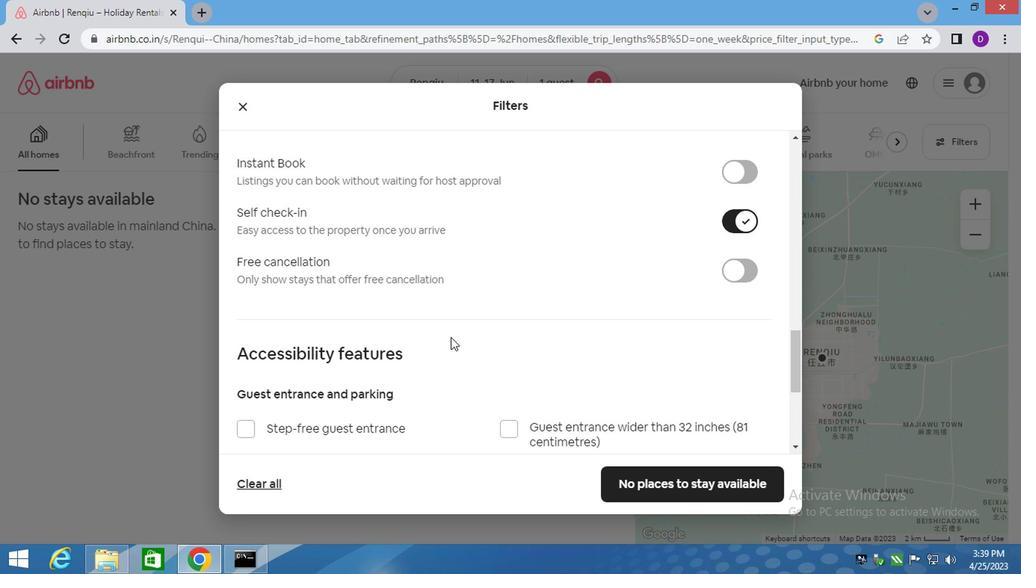 
Action: Mouse scrolled (445, 352) with delta (0, 0)
Screenshot: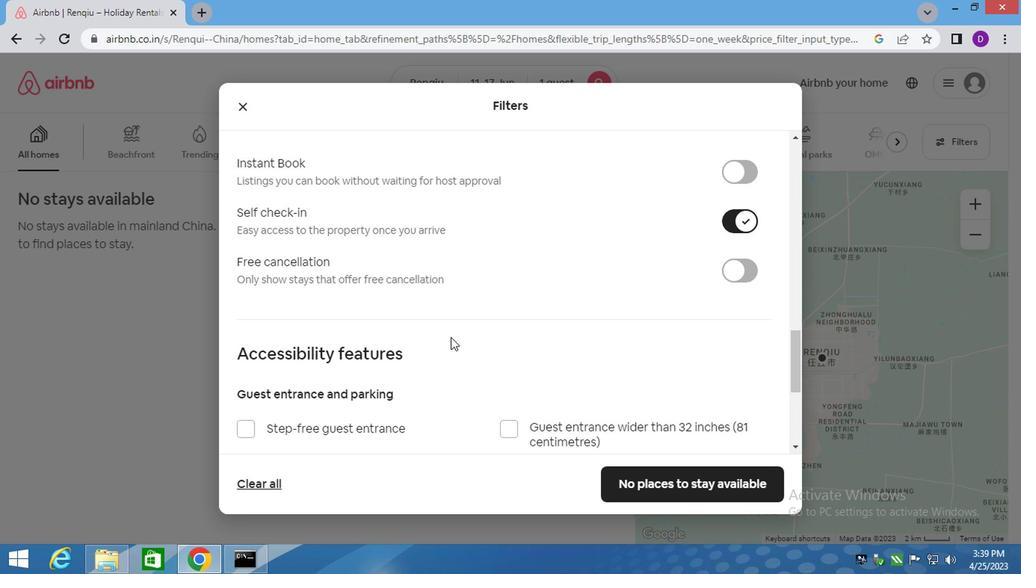 
Action: Mouse moved to (445, 359)
Screenshot: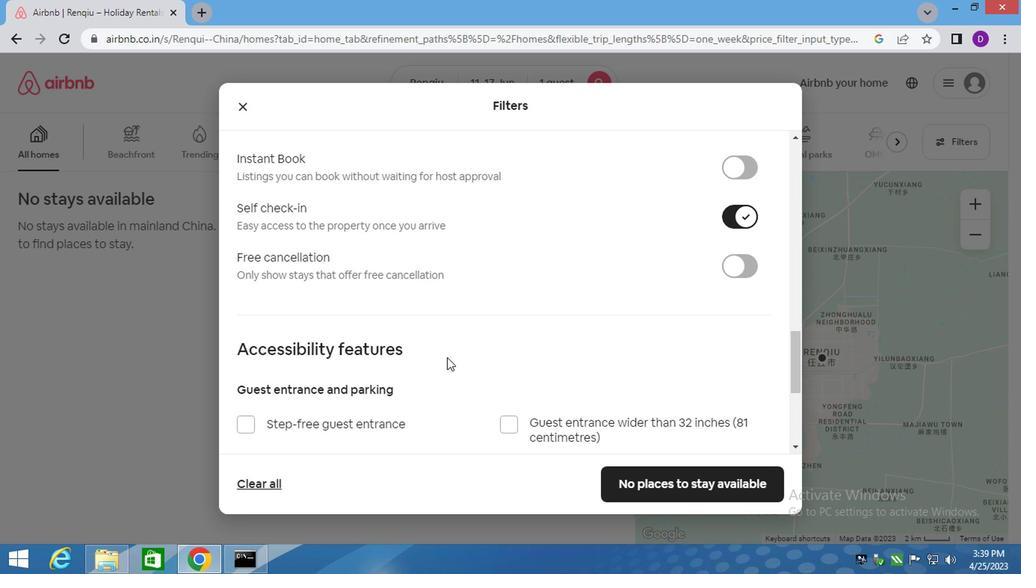 
Action: Mouse scrolled (445, 356) with delta (0, 0)
Screenshot: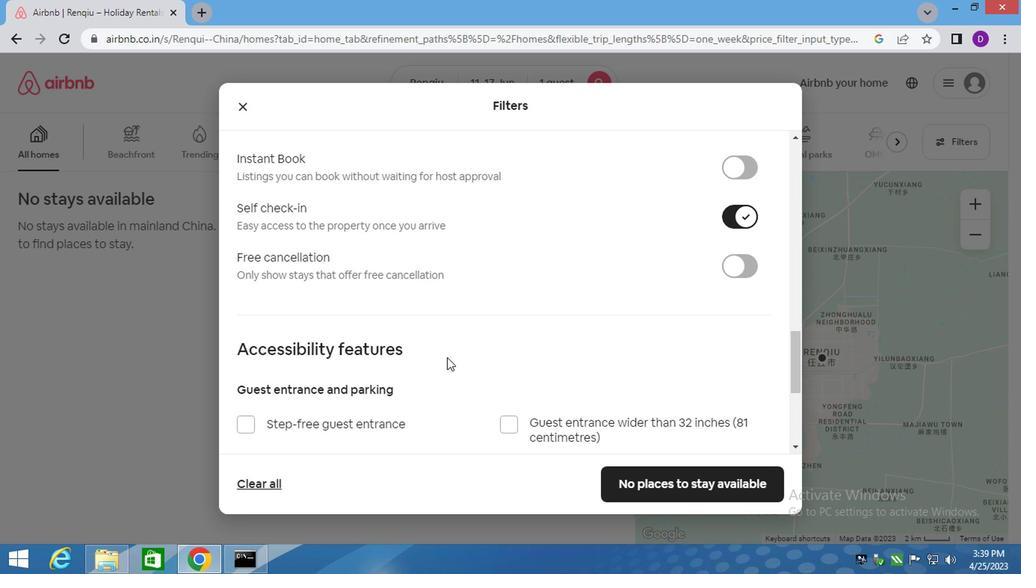 
Action: Mouse moved to (445, 359)
Screenshot: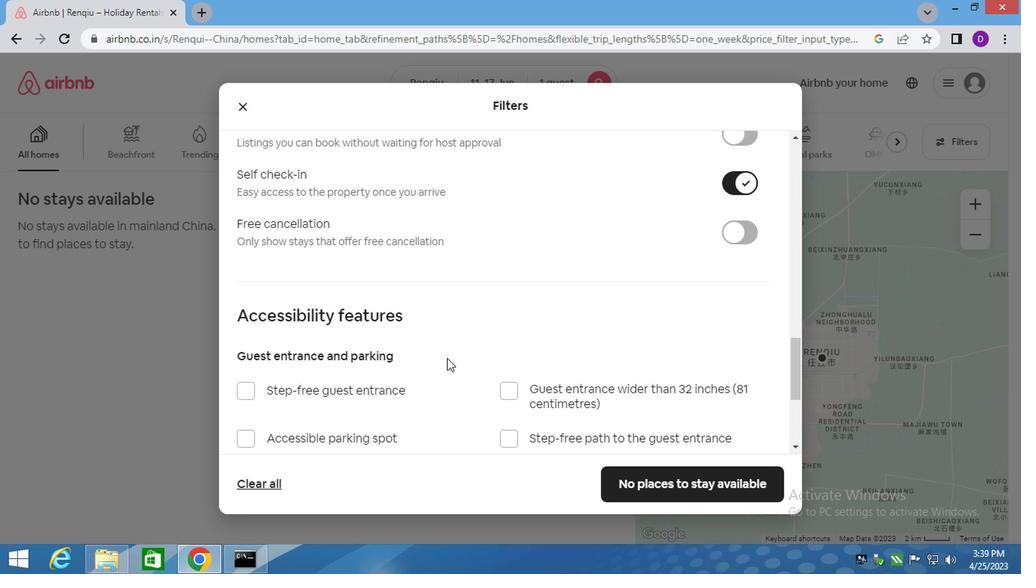
Action: Mouse scrolled (445, 358) with delta (0, 0)
Screenshot: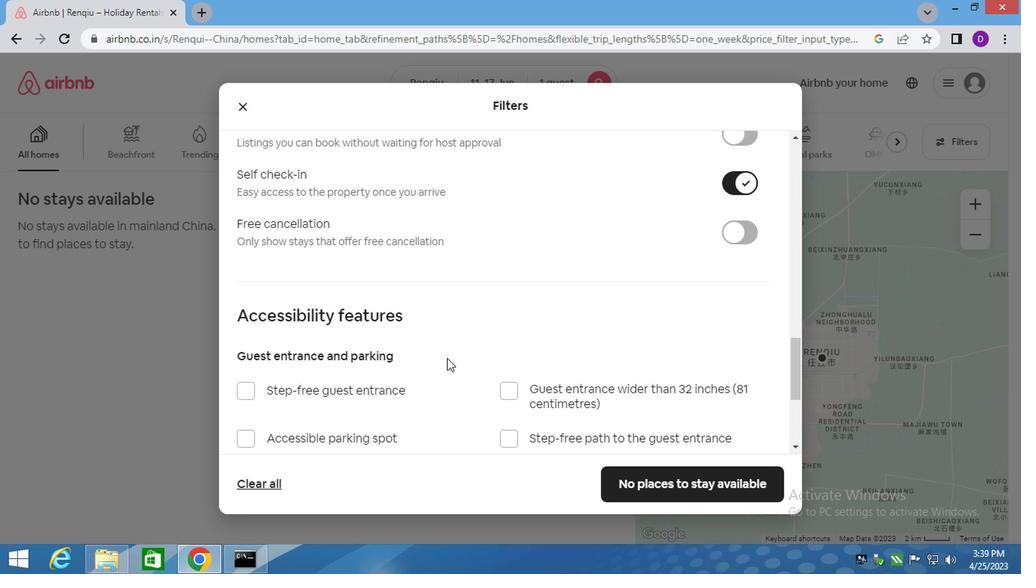 
Action: Mouse moved to (445, 357)
Screenshot: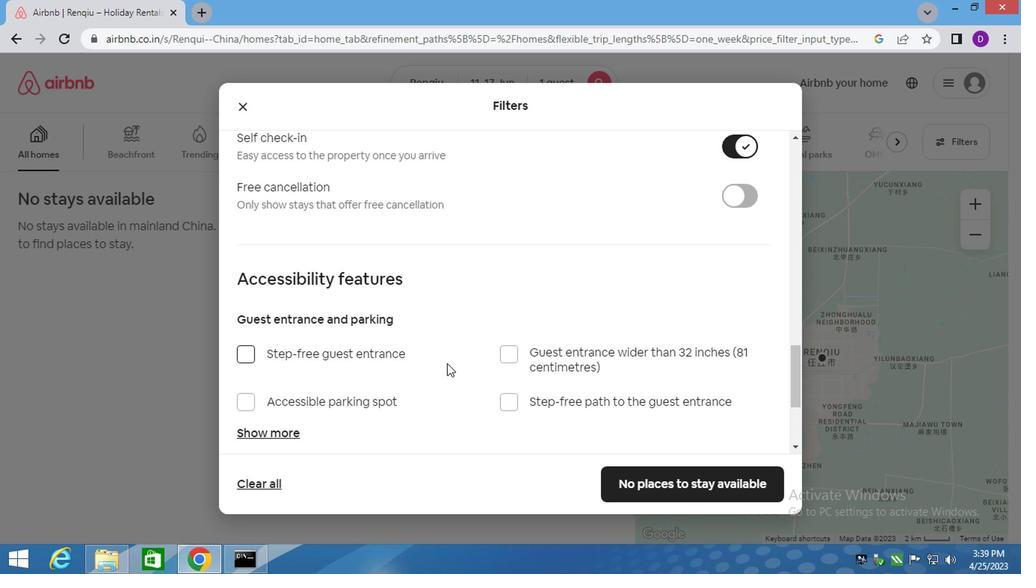 
Action: Mouse scrolled (445, 358) with delta (0, 0)
Screenshot: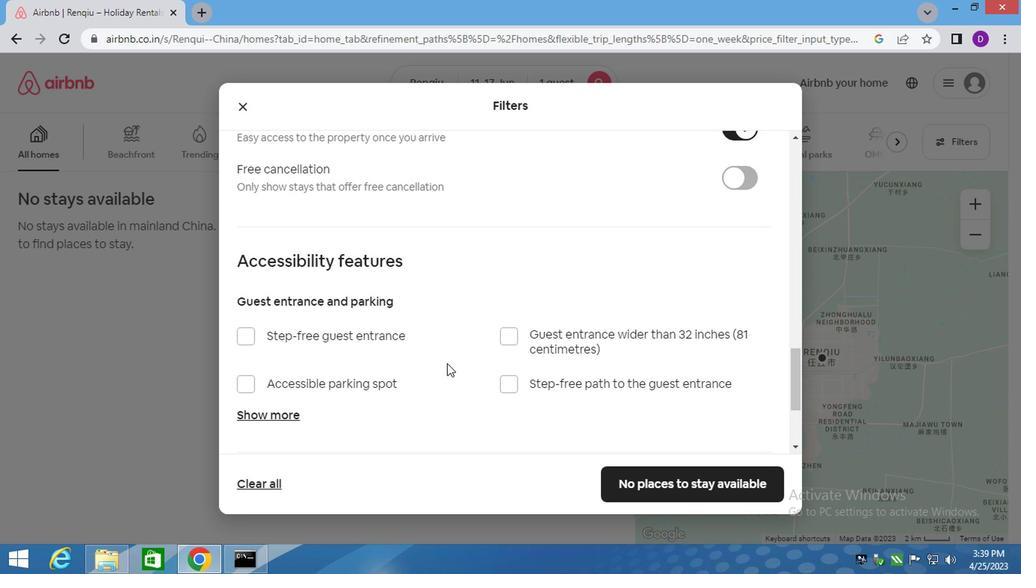 
Action: Mouse moved to (453, 357)
Screenshot: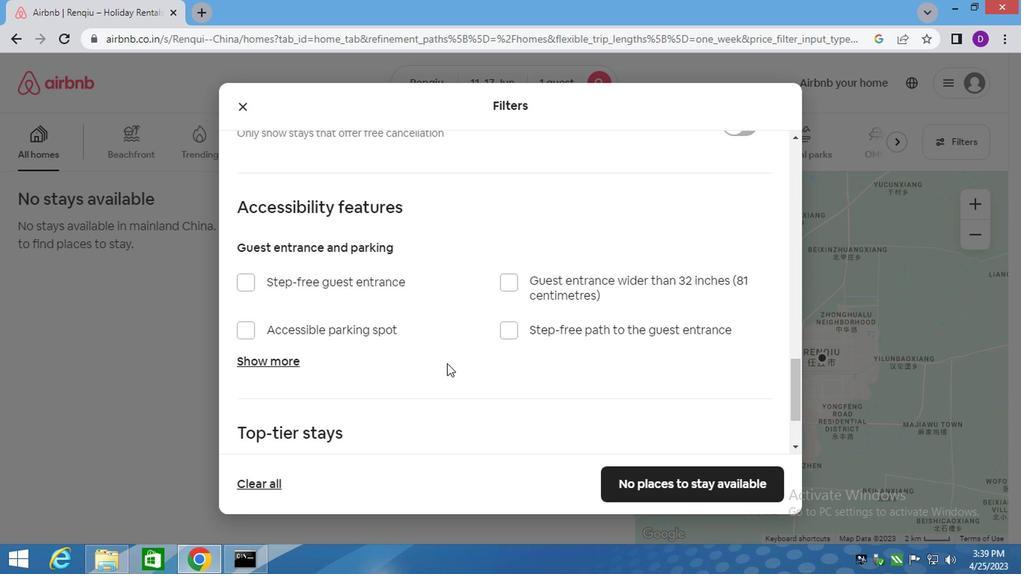 
Action: Mouse scrolled (448, 354) with delta (0, 0)
Screenshot: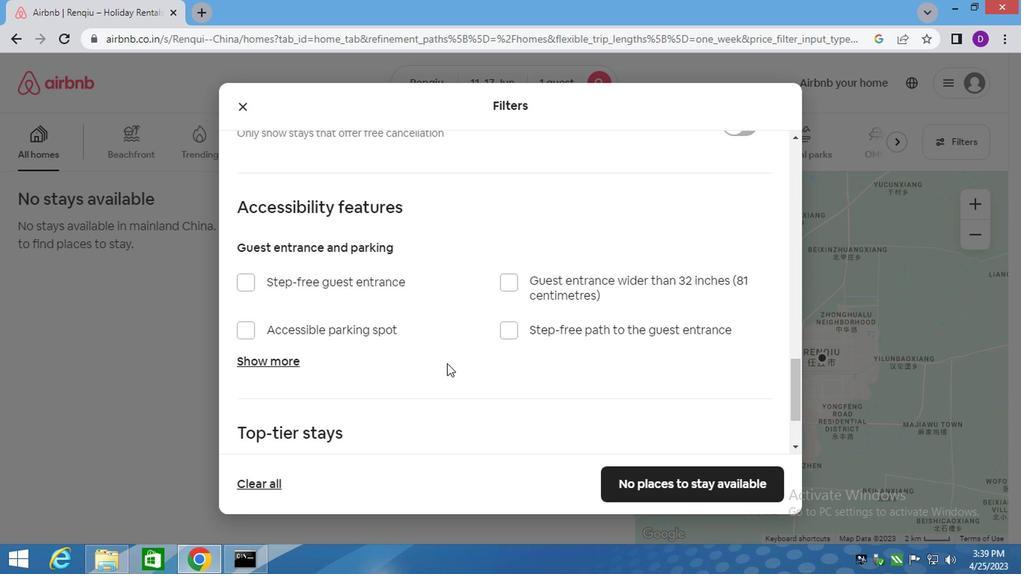 
Action: Mouse moved to (455, 358)
Screenshot: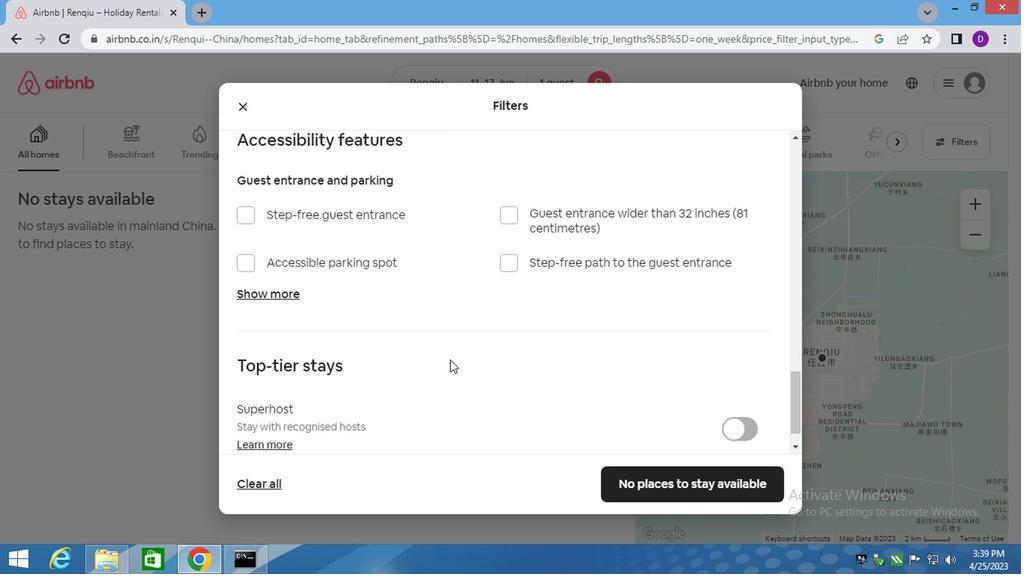 
Action: Mouse scrolled (453, 356) with delta (0, 0)
Screenshot: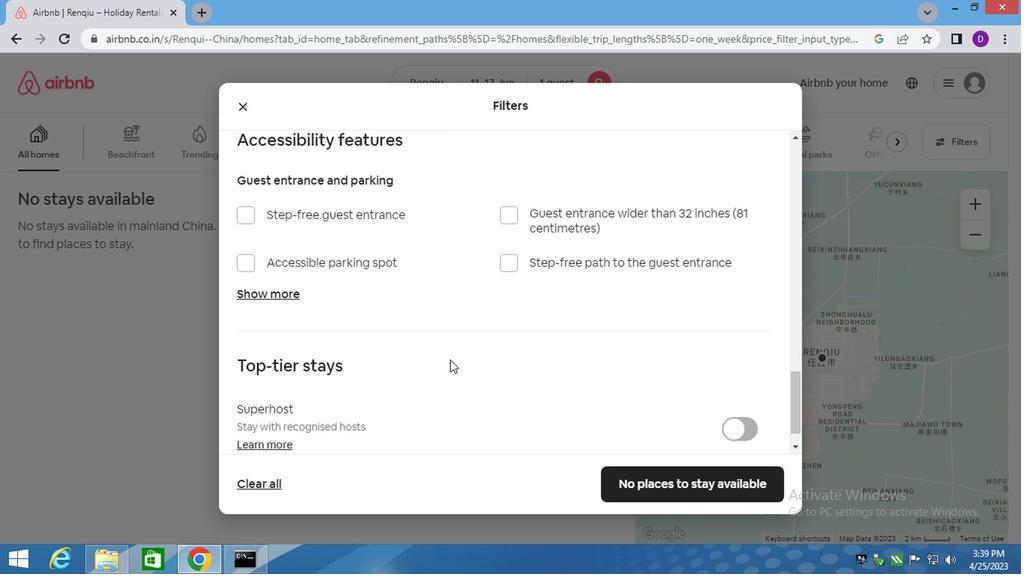 
Action: Mouse moved to (457, 359)
Screenshot: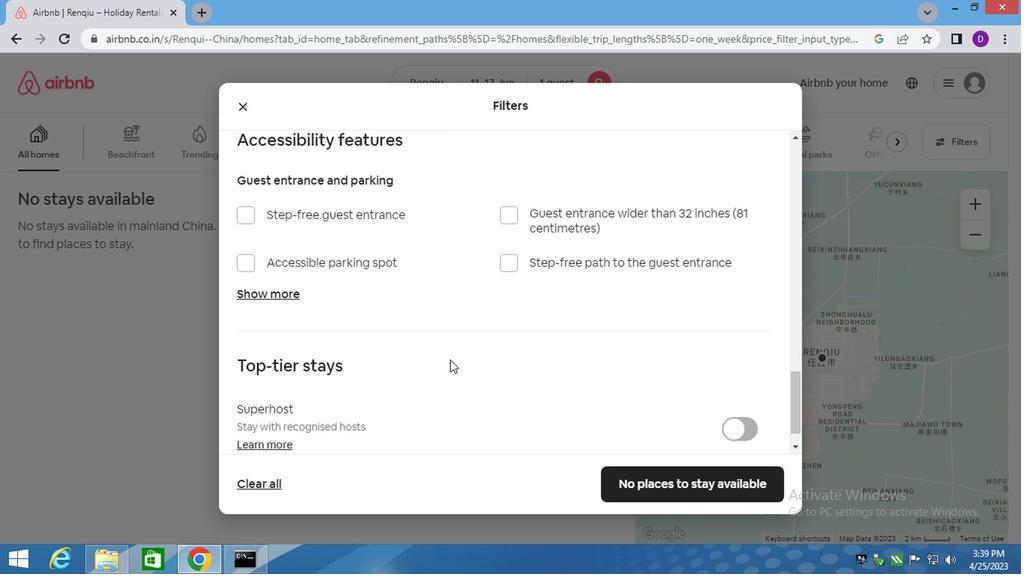 
Action: Mouse scrolled (455, 357) with delta (0, -1)
Screenshot: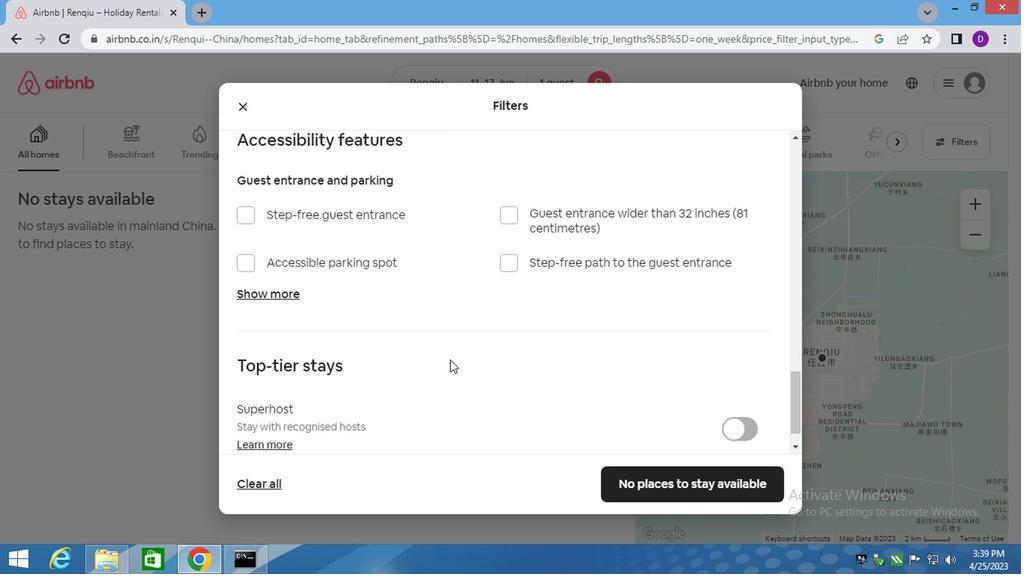 
Action: Mouse moved to (457, 360)
Screenshot: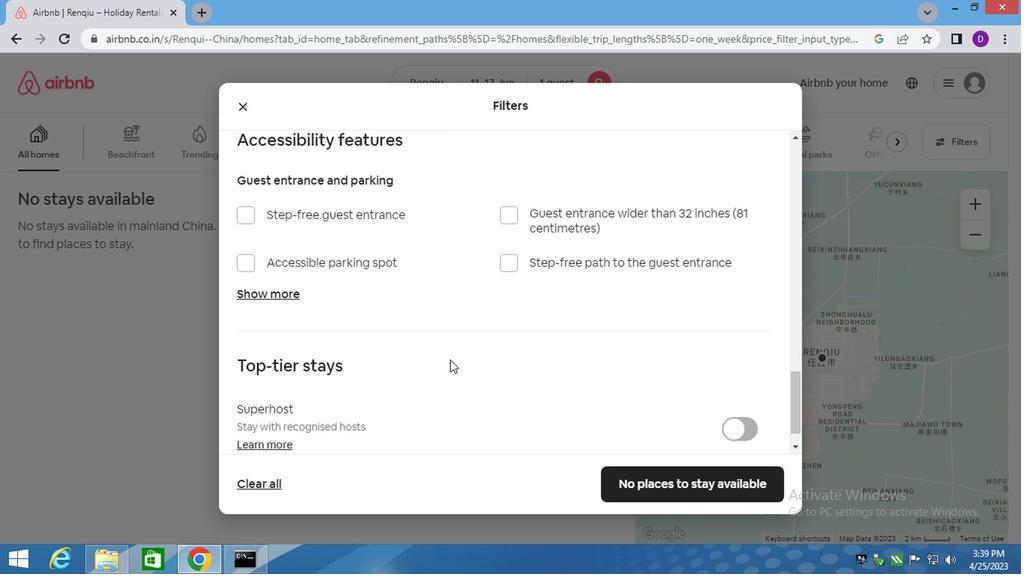 
Action: Mouse scrolled (457, 358) with delta (0, 0)
Screenshot: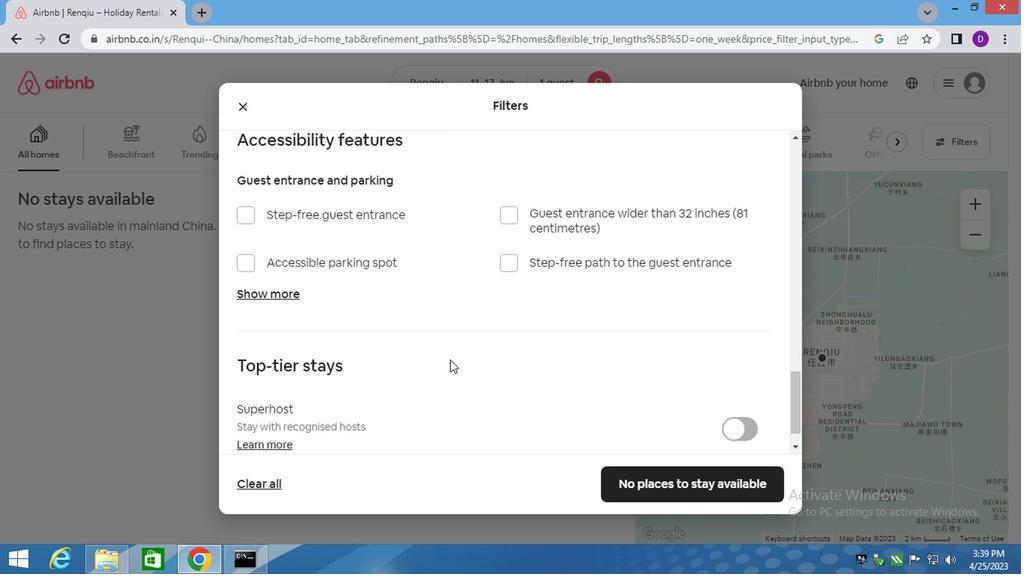 
Action: Mouse moved to (459, 360)
Screenshot: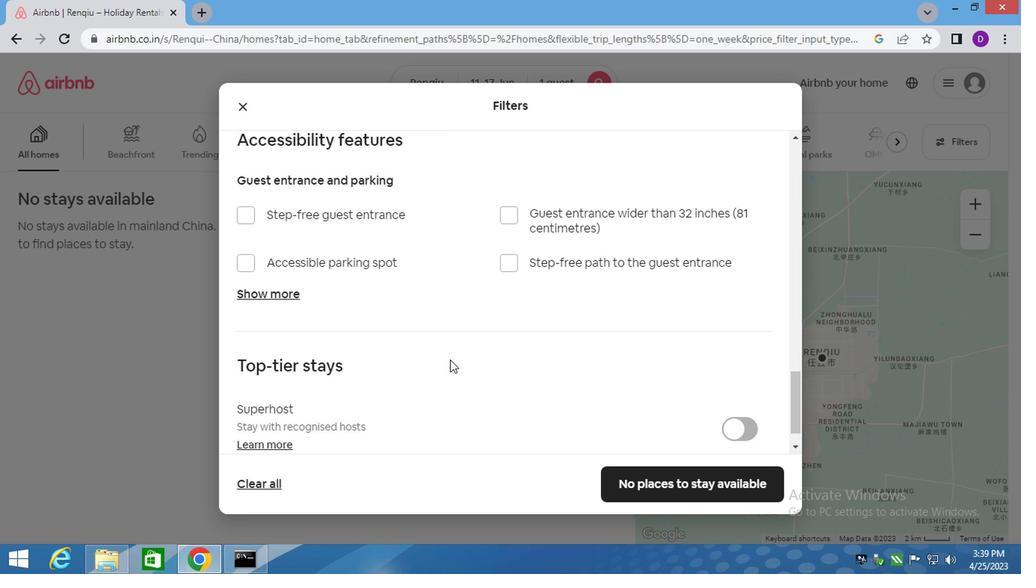
Action: Mouse scrolled (459, 359) with delta (0, -1)
Screenshot: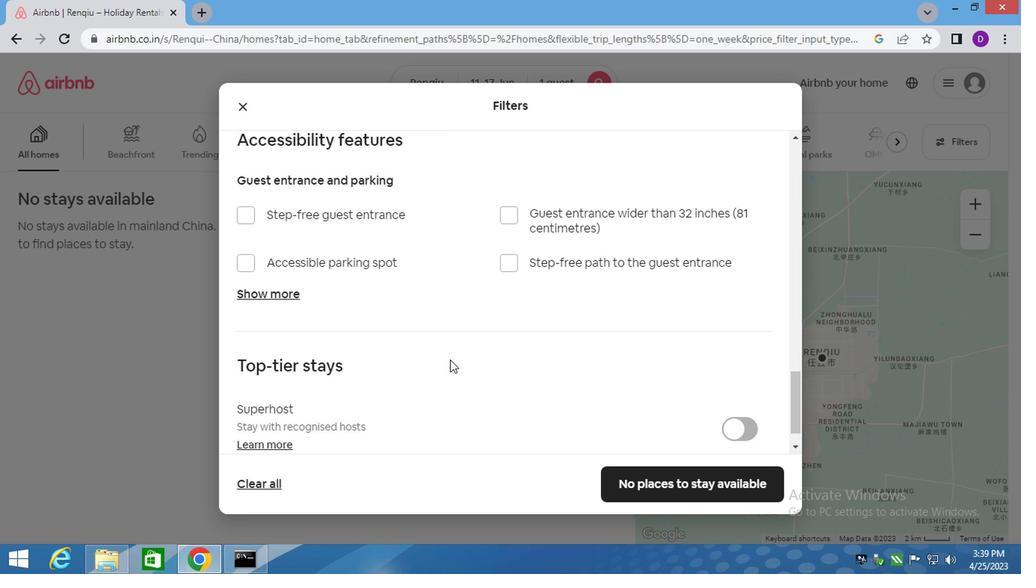 
Action: Mouse moved to (461, 360)
Screenshot: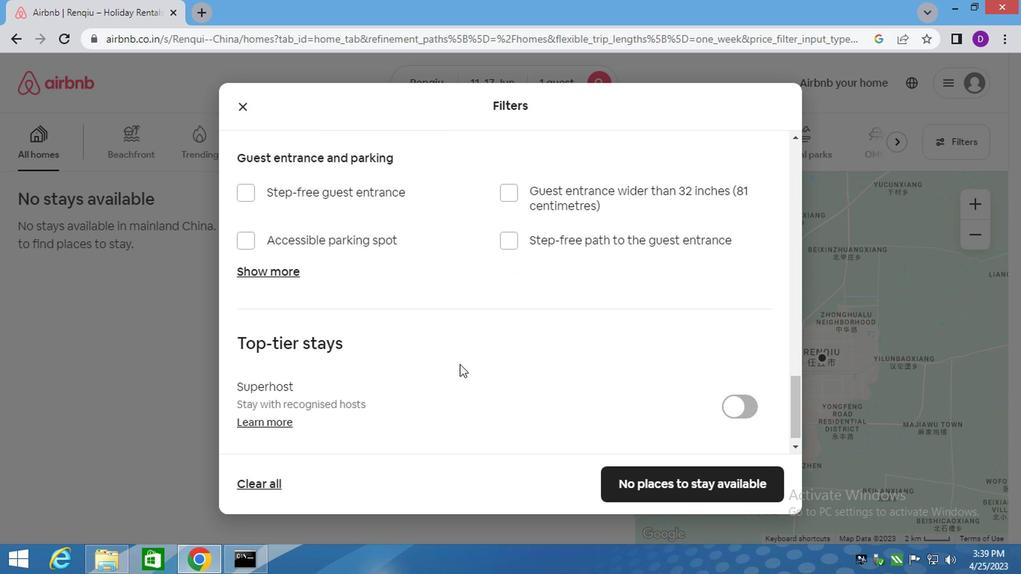
Action: Mouse scrolled (461, 359) with delta (0, -1)
Screenshot: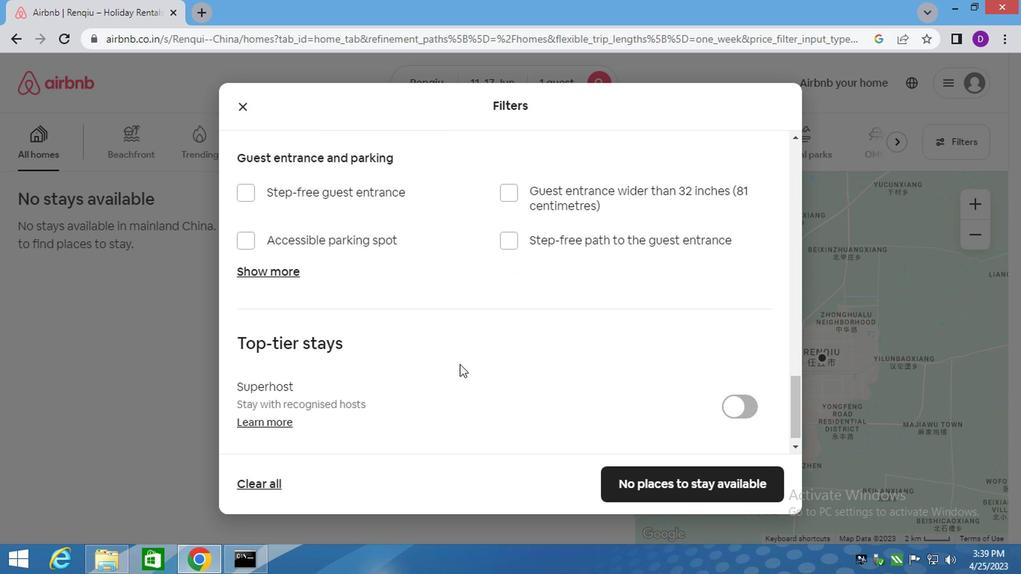 
Action: Mouse moved to (463, 360)
Screenshot: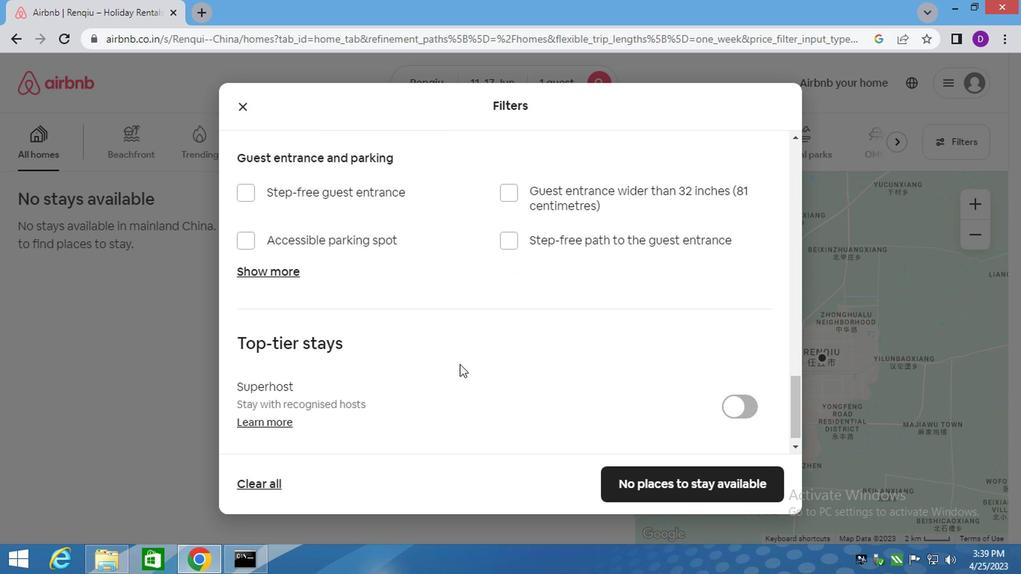 
Action: Mouse scrolled (463, 360) with delta (0, 0)
Screenshot: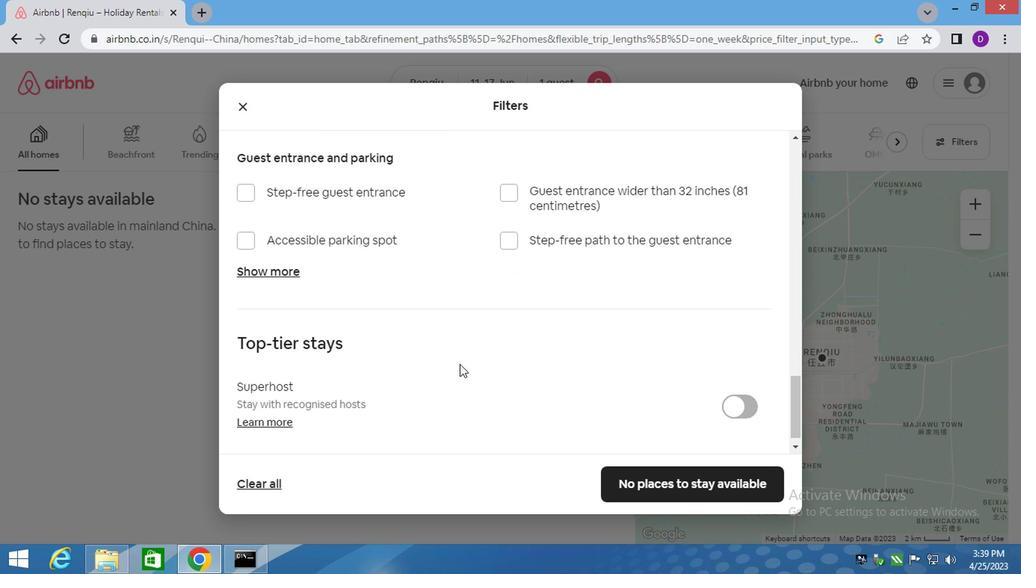 
Action: Mouse moved to (463, 360)
Screenshot: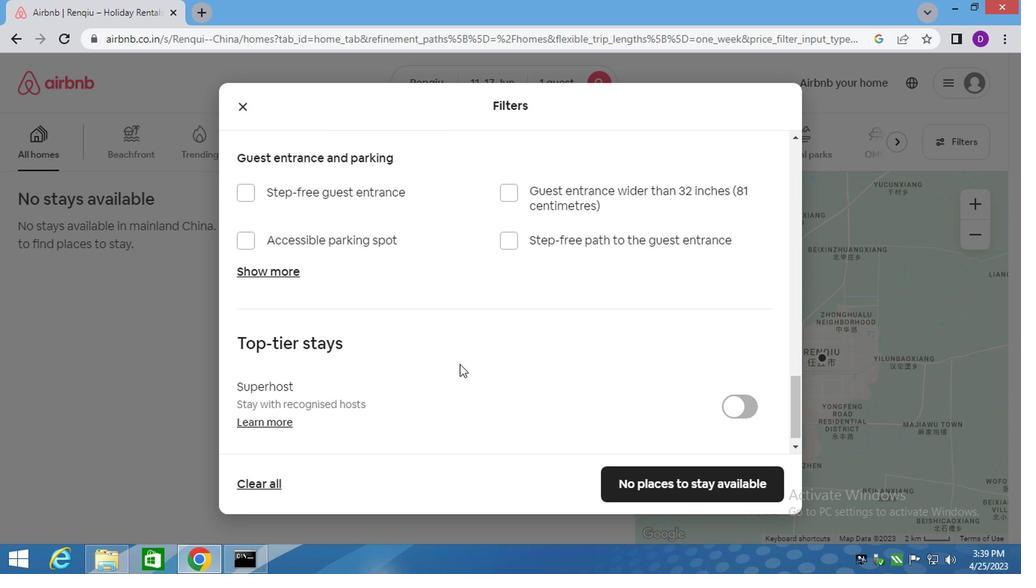 
Action: Mouse scrolled (463, 360) with delta (0, 0)
Screenshot: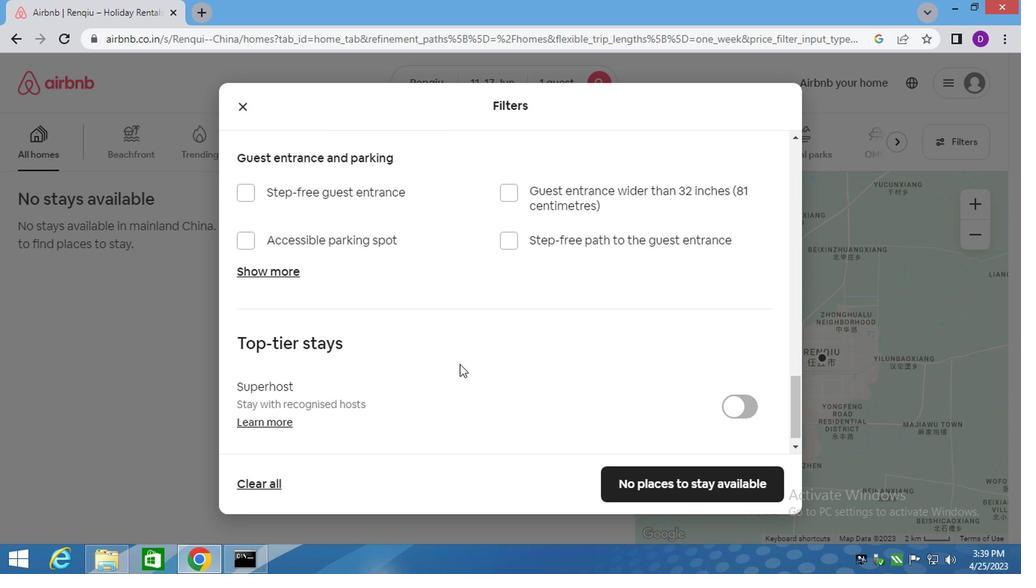 
Action: Mouse moved to (465, 362)
Screenshot: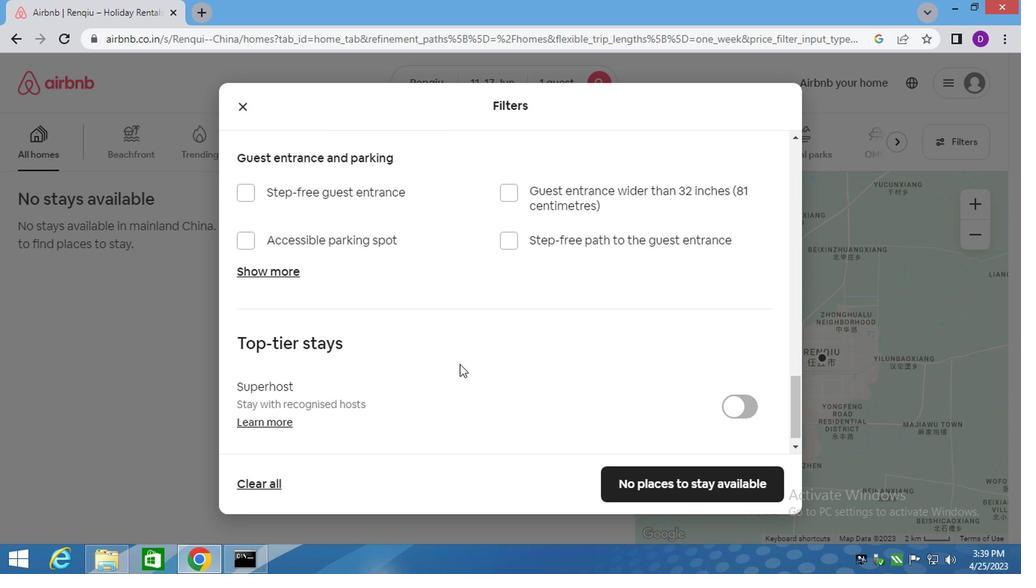 
Action: Mouse scrolled (465, 361) with delta (0, -1)
Screenshot: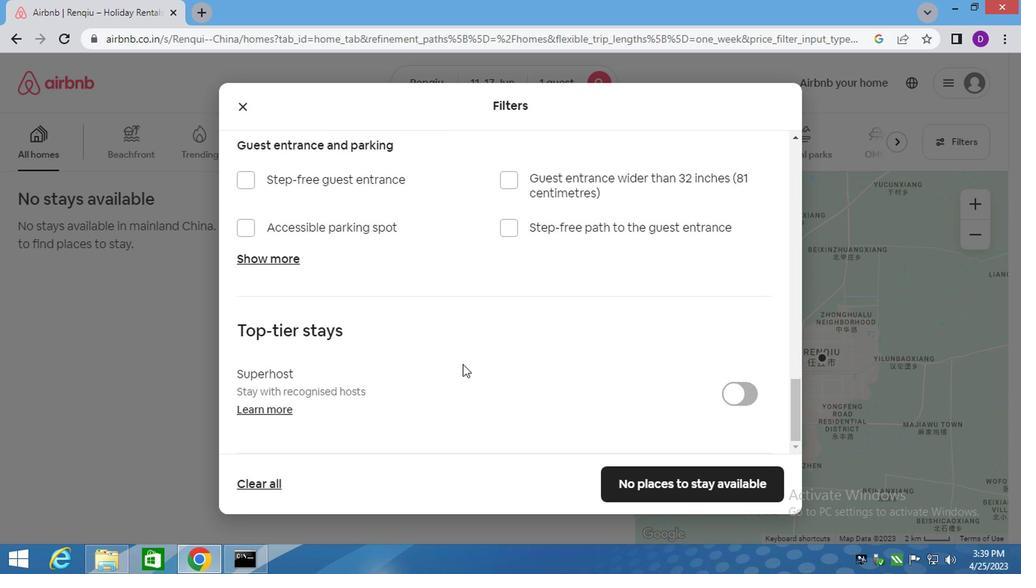 
Action: Mouse moved to (691, 468)
Screenshot: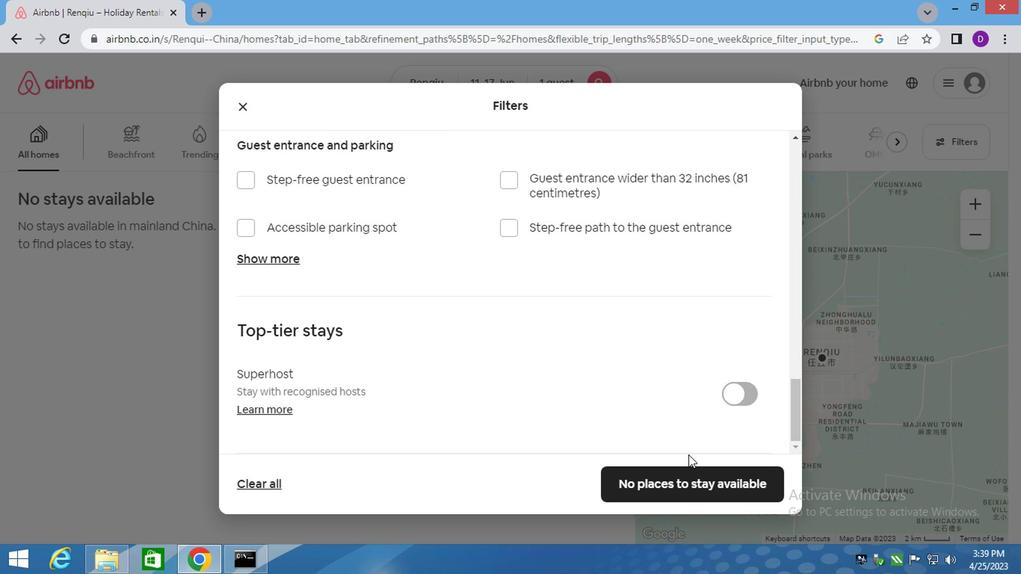 
Action: Mouse pressed left at (691, 468)
Screenshot: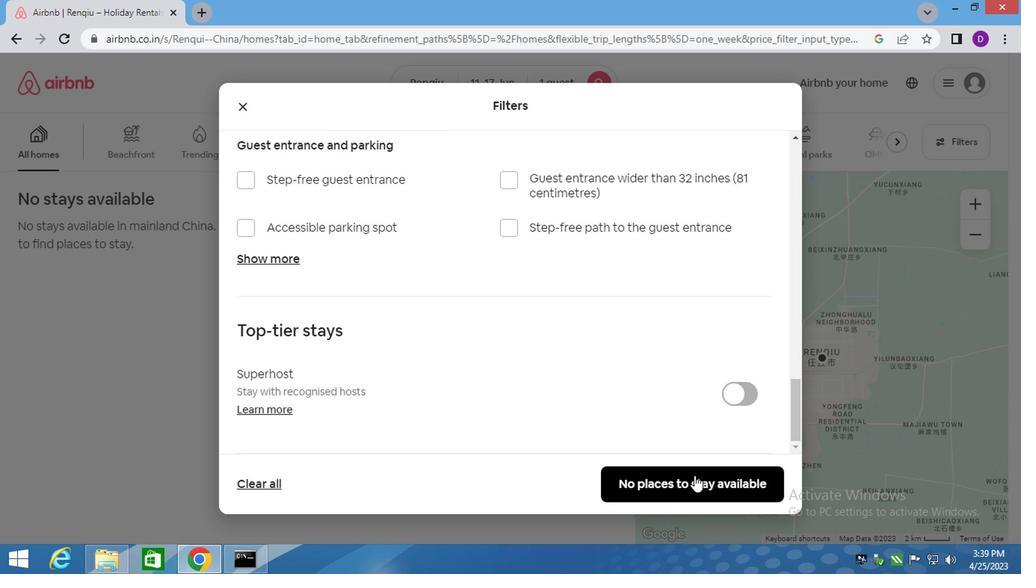 
Action: Mouse moved to (481, 234)
Screenshot: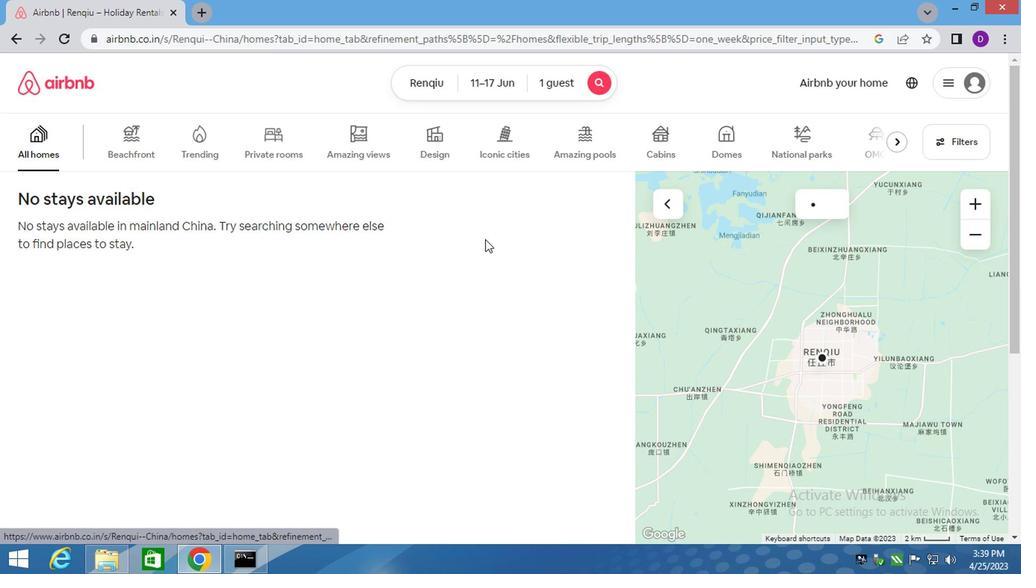 
